 Task: Create Company by the name of Max Store with address: 2345 Star Trek Drive  Pensacola  Florida 32501  
Action: Mouse moved to (12, 22)
Screenshot: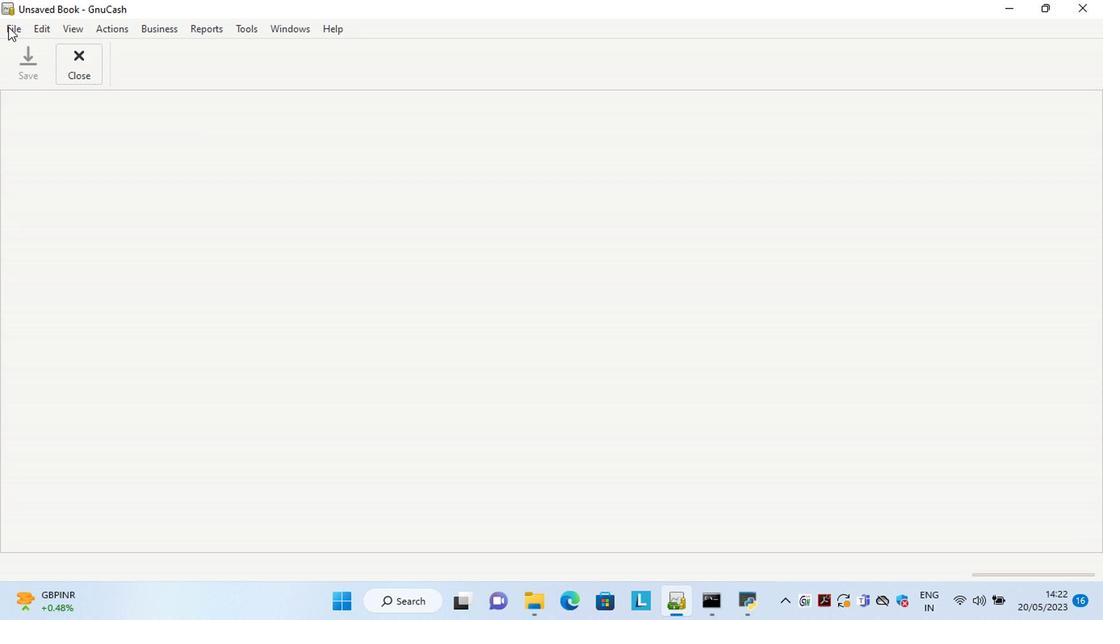 
Action: Mouse pressed left at (12, 22)
Screenshot: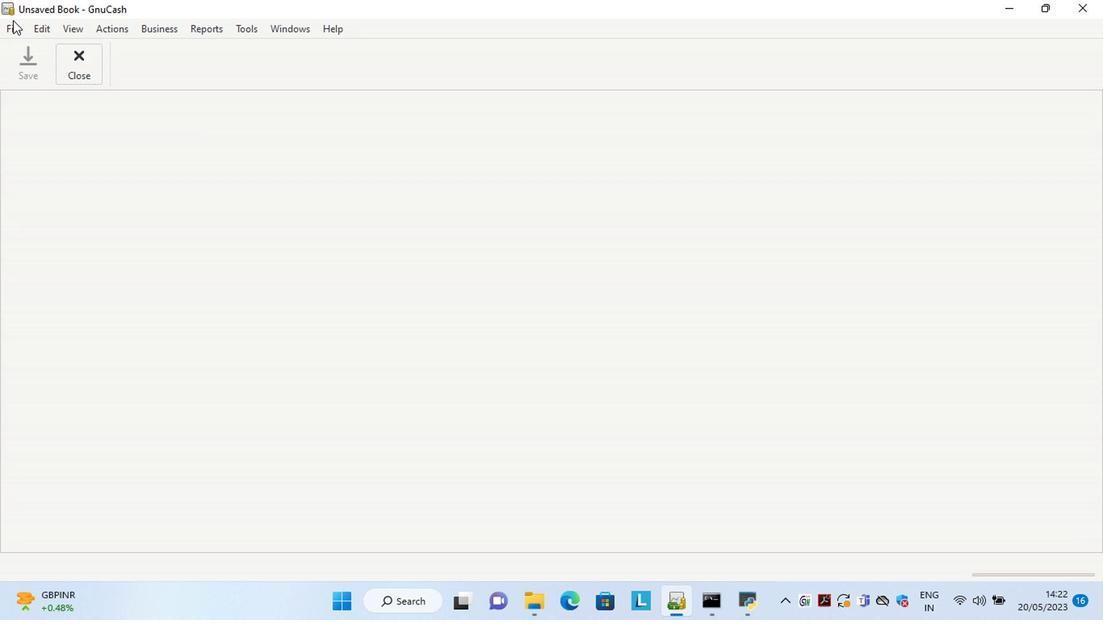 
Action: Mouse moved to (9, 32)
Screenshot: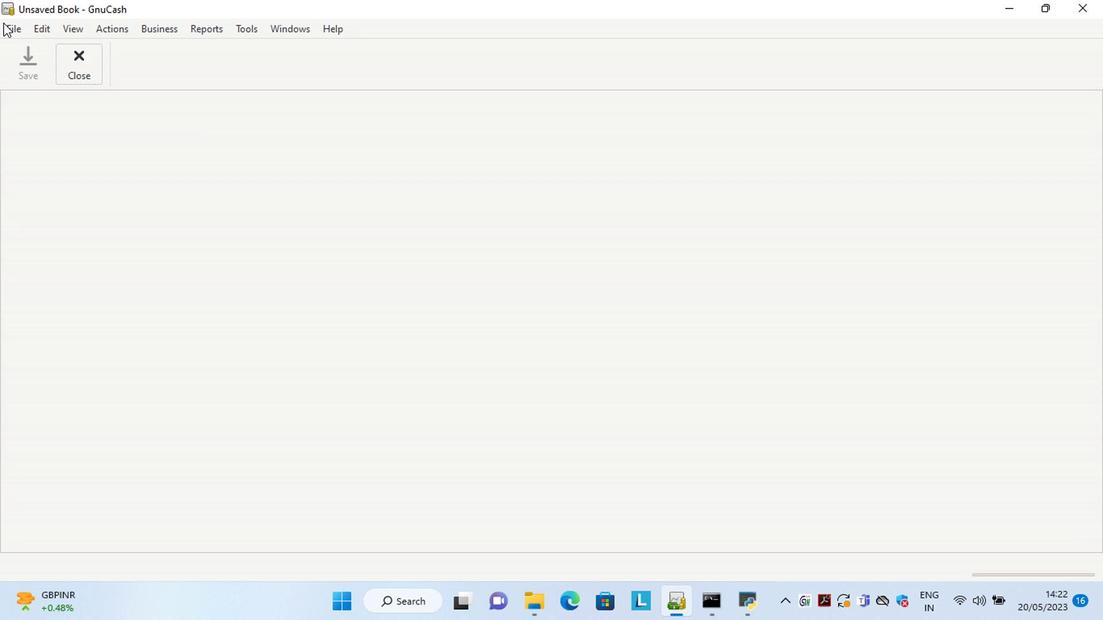 
Action: Mouse pressed left at (9, 32)
Screenshot: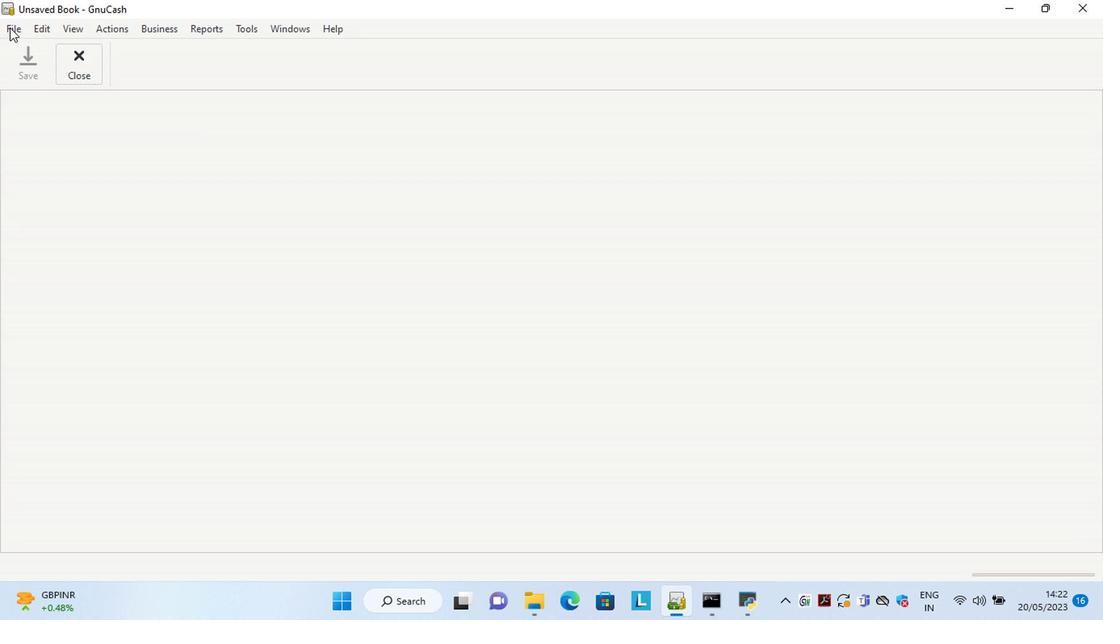 
Action: Mouse moved to (58, 57)
Screenshot: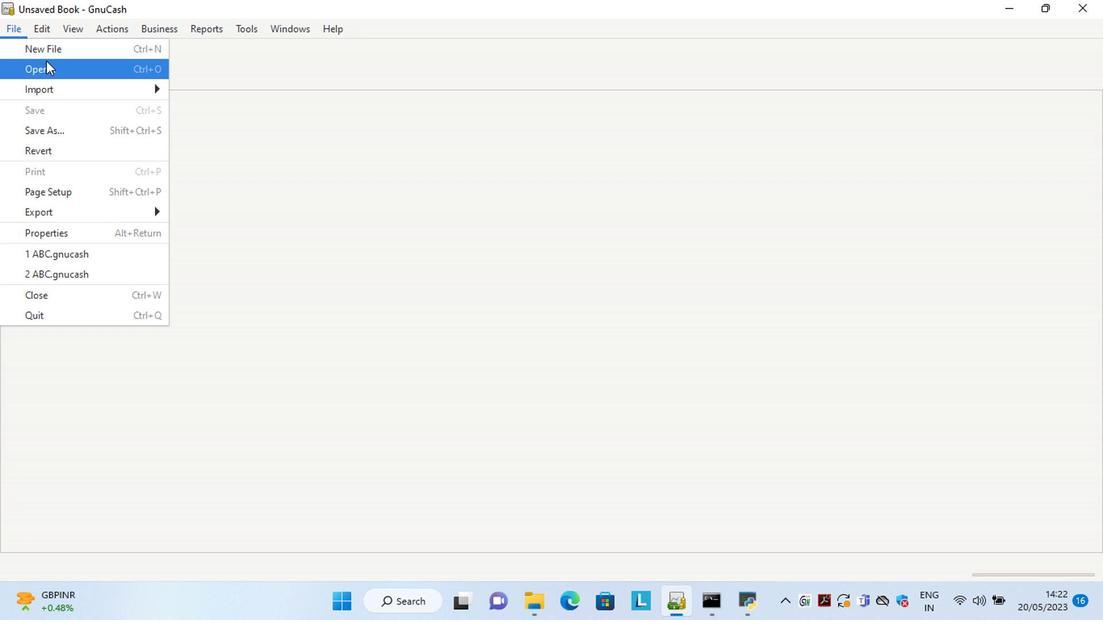 
Action: Mouse pressed left at (58, 57)
Screenshot: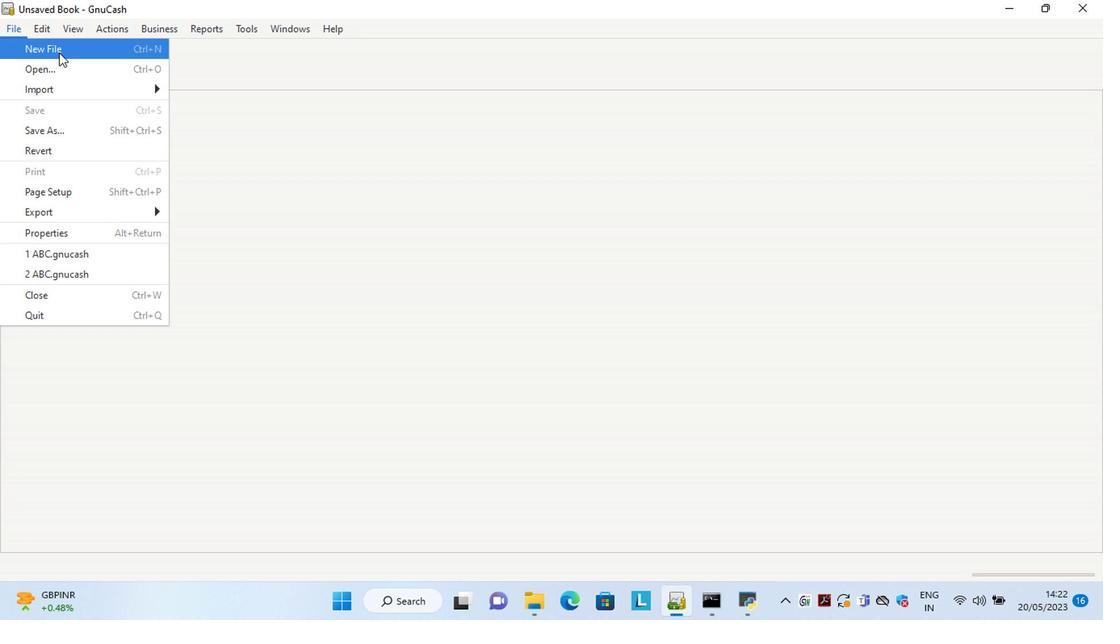 
Action: Mouse moved to (663, 502)
Screenshot: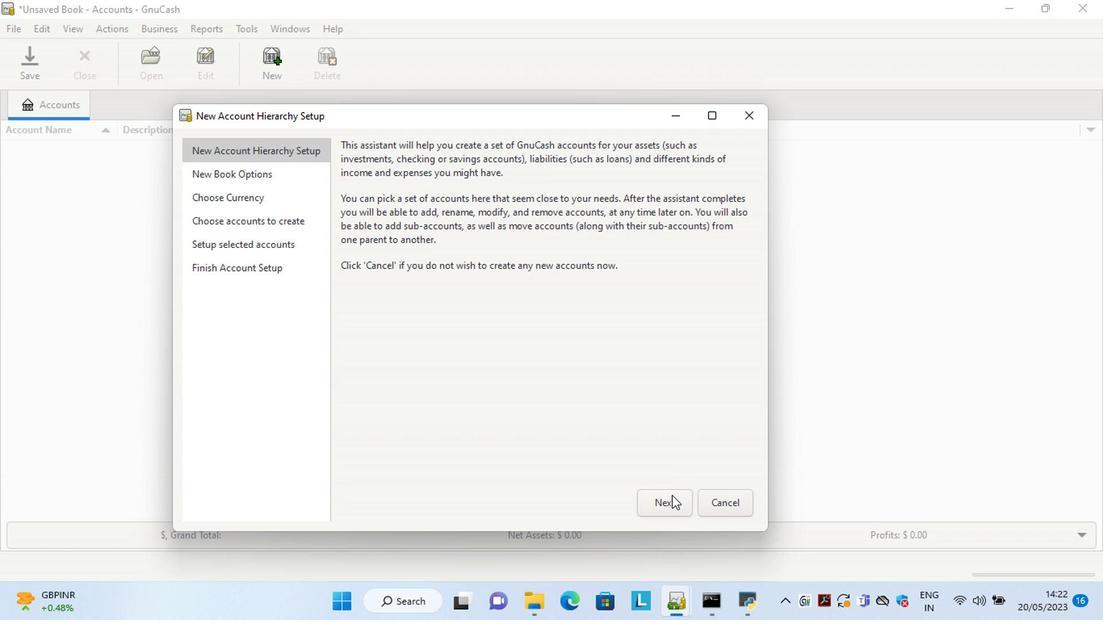 
Action: Mouse pressed left at (663, 502)
Screenshot: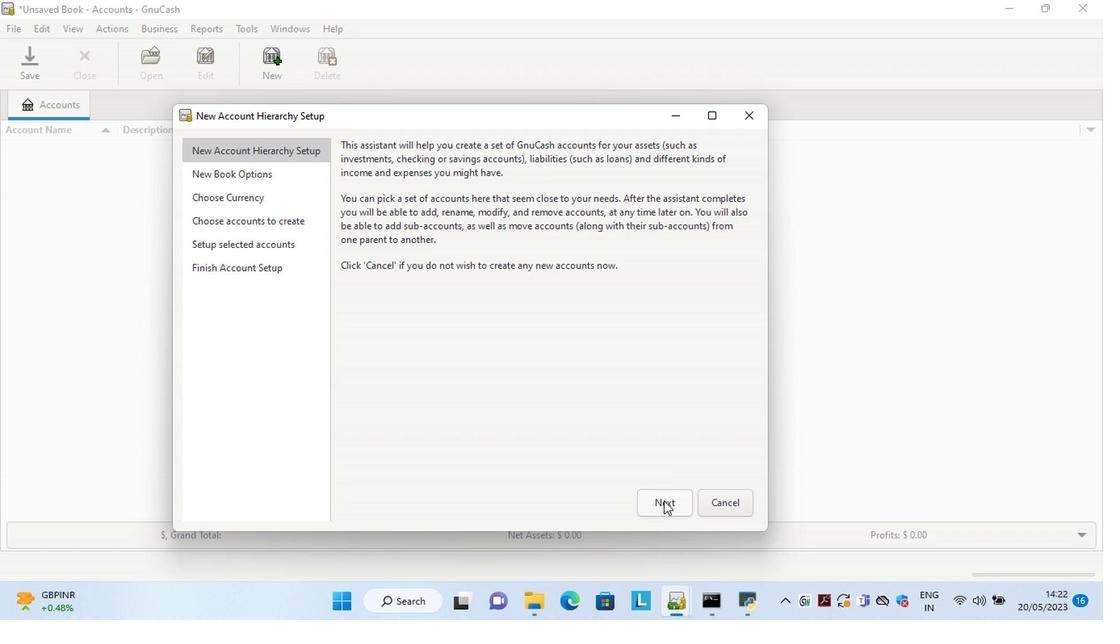 
Action: Mouse moved to (500, 161)
Screenshot: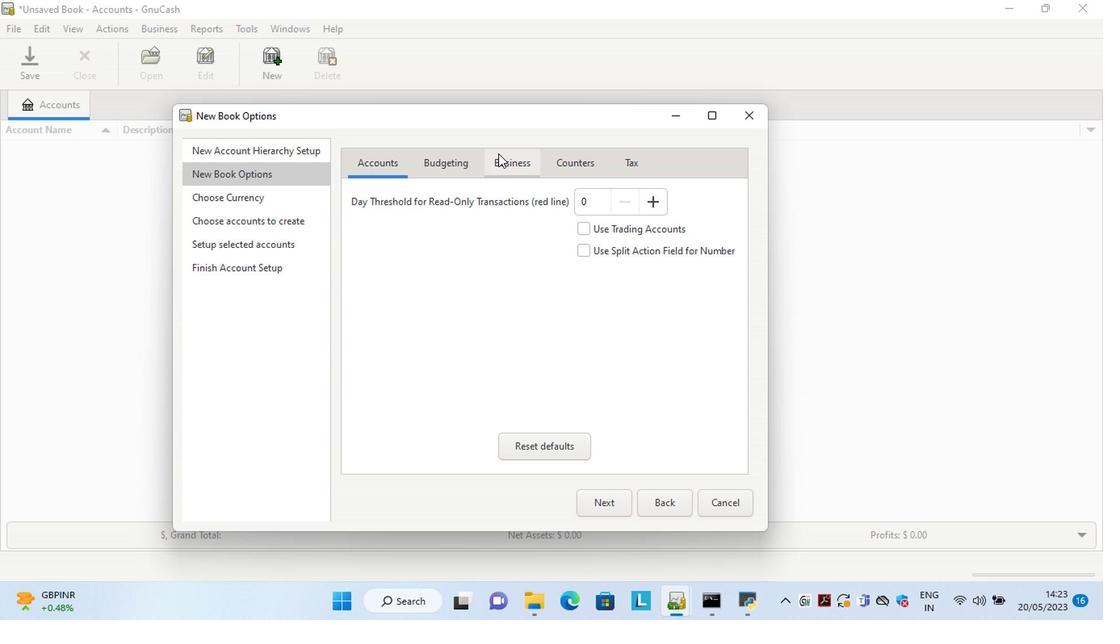 
Action: Mouse pressed left at (500, 161)
Screenshot: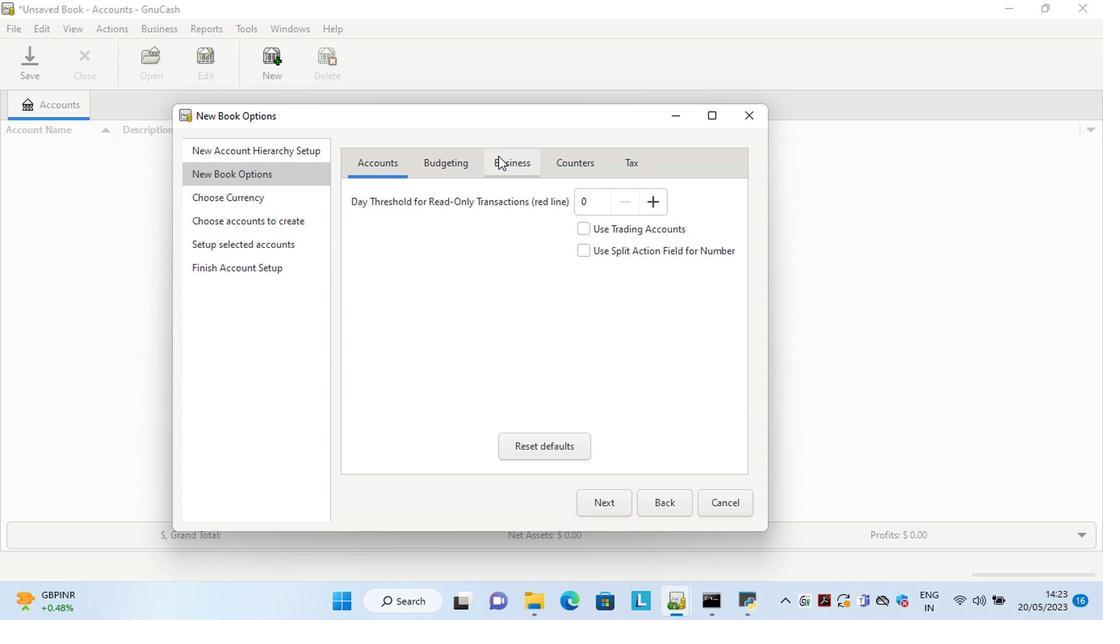 
Action: Mouse moved to (514, 208)
Screenshot: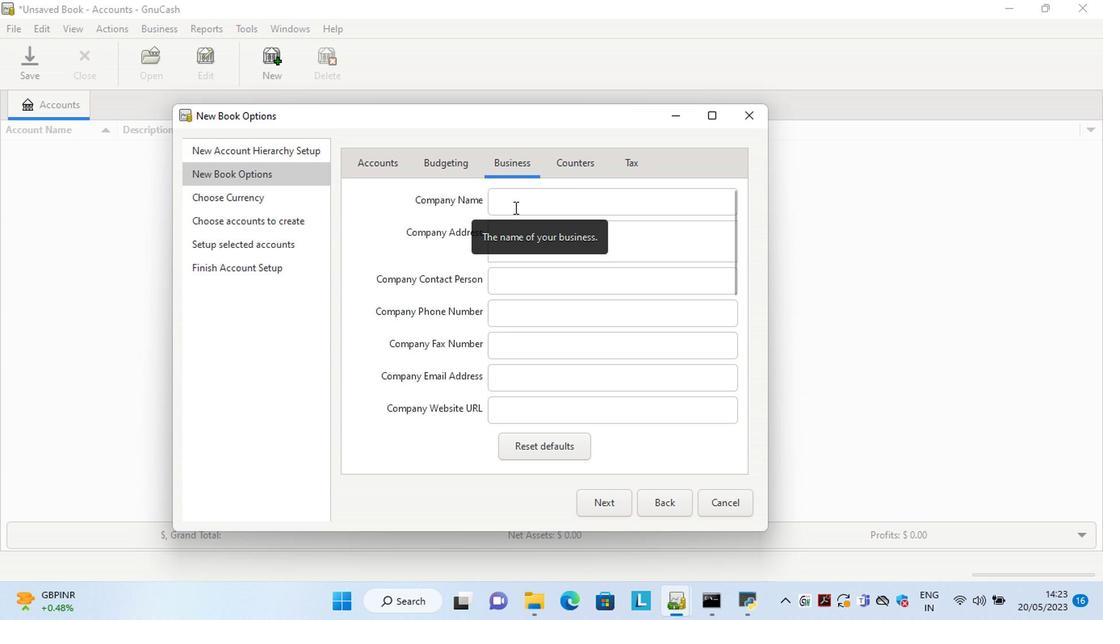 
Action: Mouse pressed left at (514, 208)
Screenshot: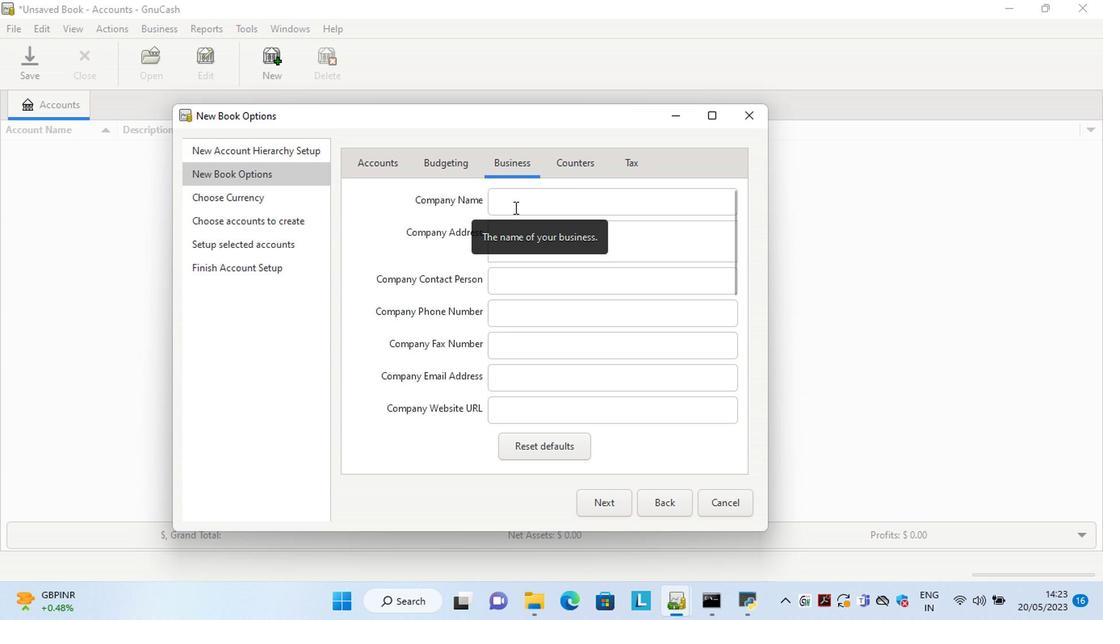 
Action: Mouse moved to (881, 298)
Screenshot: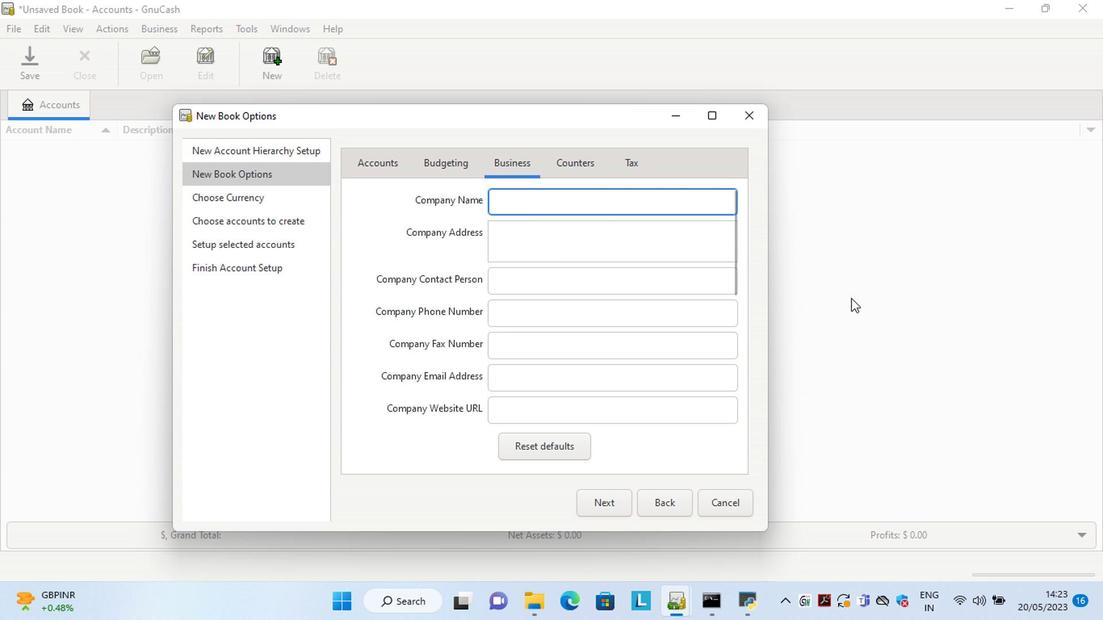 
Action: Key pressed <Key.shift>Max<Key.space><Key.shift>Store<Key.tab>2345<Key.space><Key.shift>Star<Key.space><Key.shift>Trek<Key.space><Key.shift>Drive<Key.tab>
Screenshot: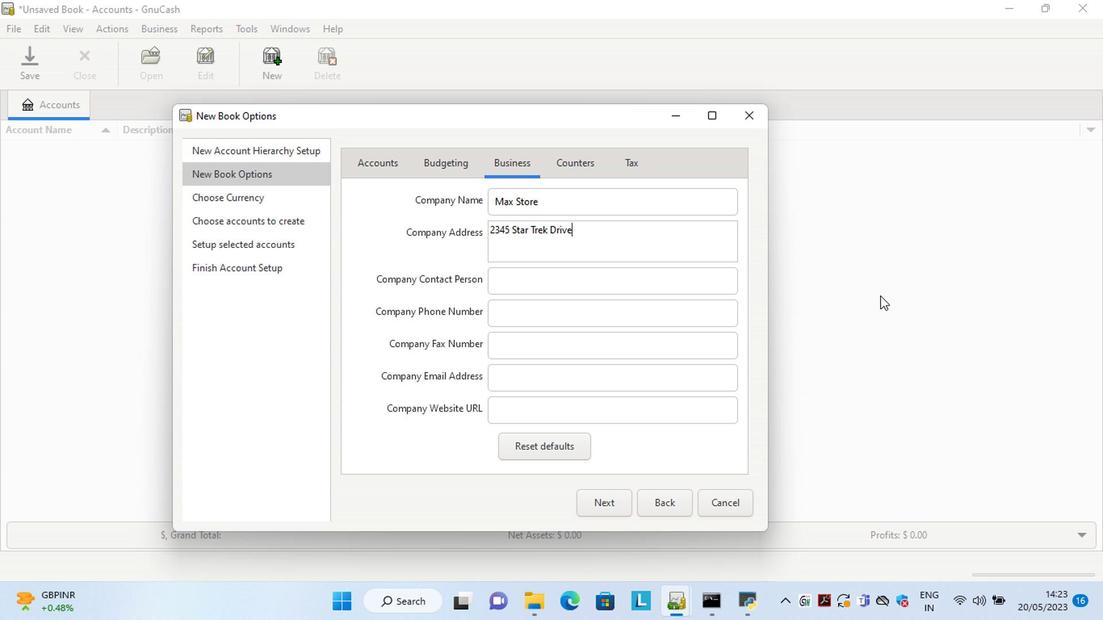 
Action: Mouse moved to (596, 236)
Screenshot: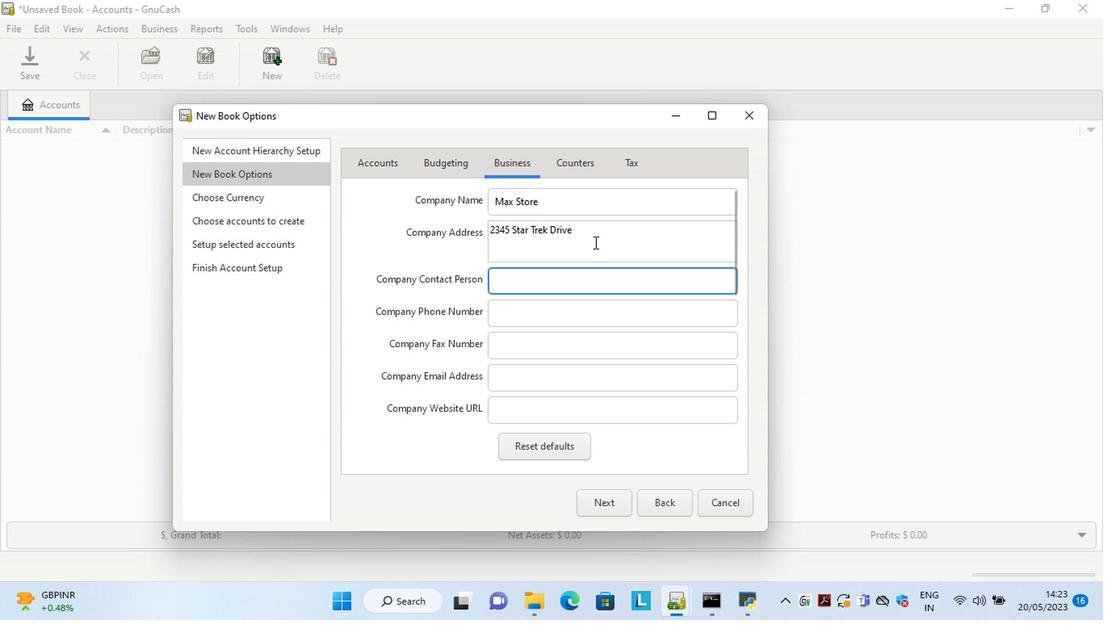 
Action: Mouse pressed left at (596, 236)
Screenshot: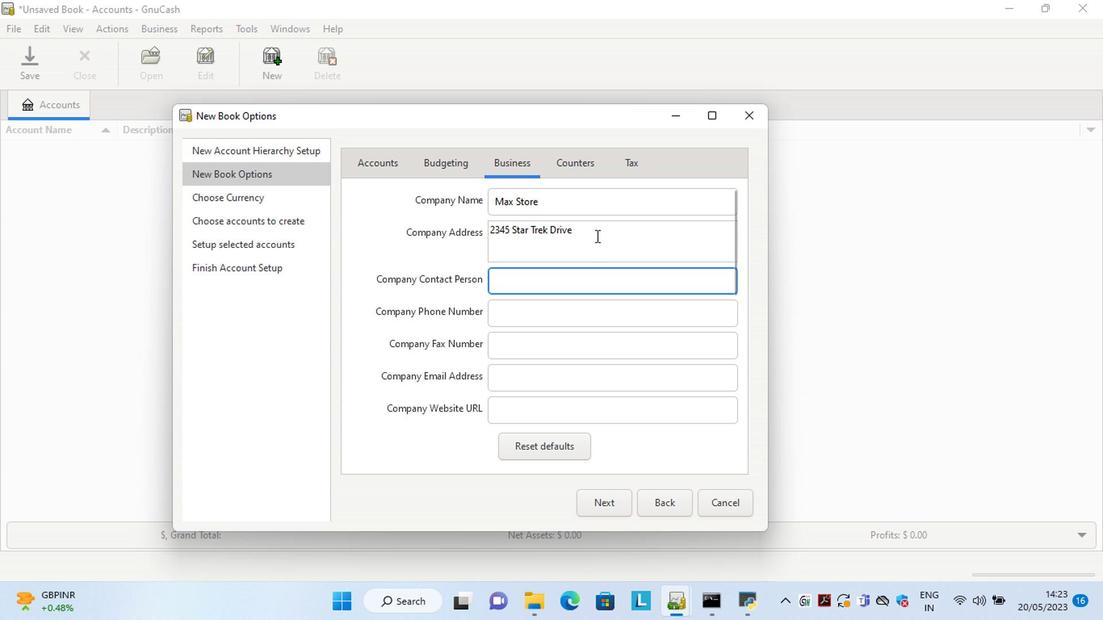 
Action: Mouse moved to (596, 236)
Screenshot: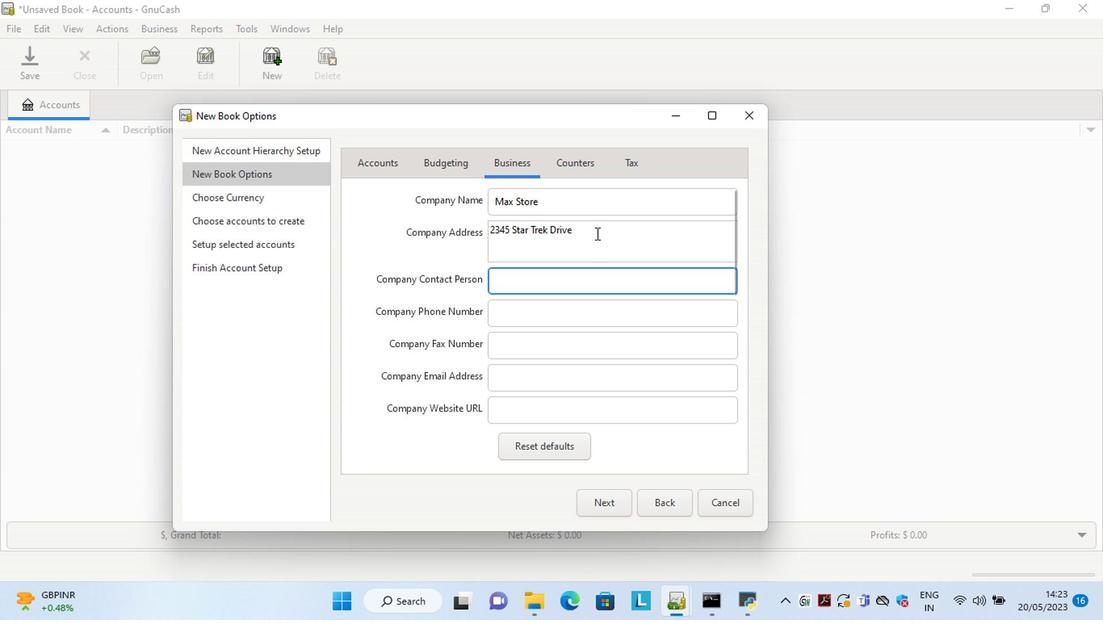 
Action: Key pressed <Key.enter><Key.shift>Pensacols<Key.backspace>a<Key.enter><Key.shift>Florida<Key.space>32501
Screenshot: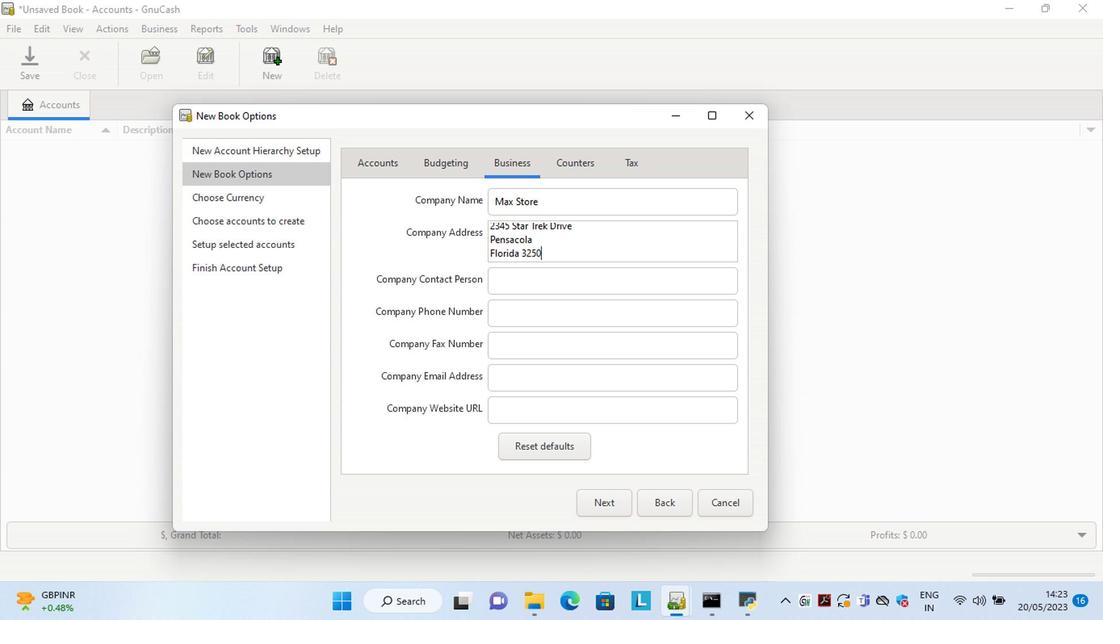 
Action: Mouse moved to (601, 497)
Screenshot: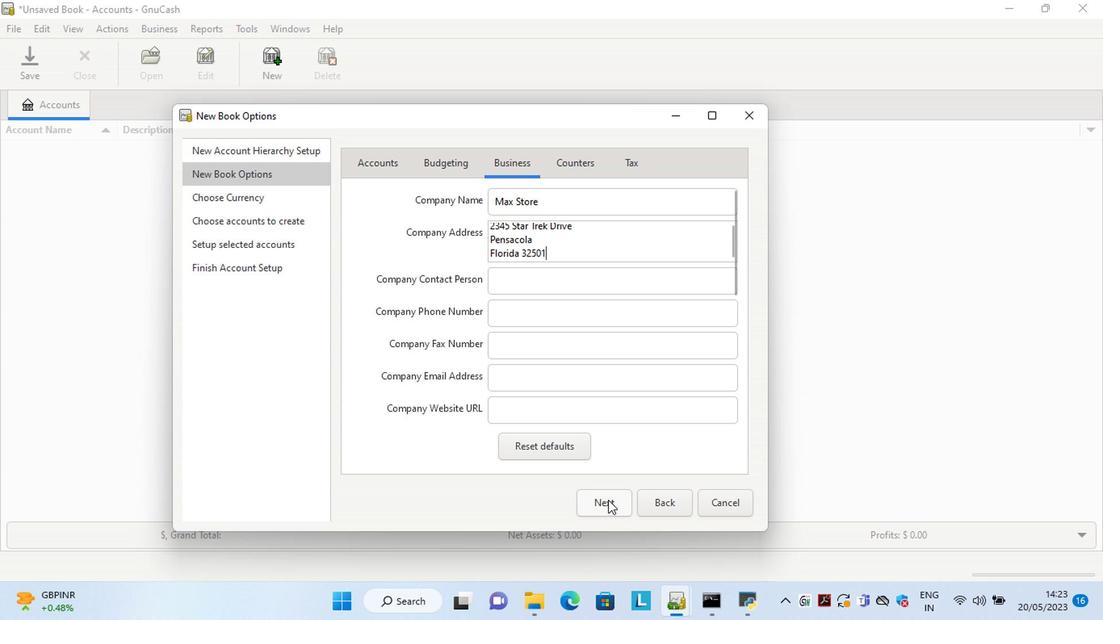 
Action: Mouse pressed left at (601, 497)
Screenshot: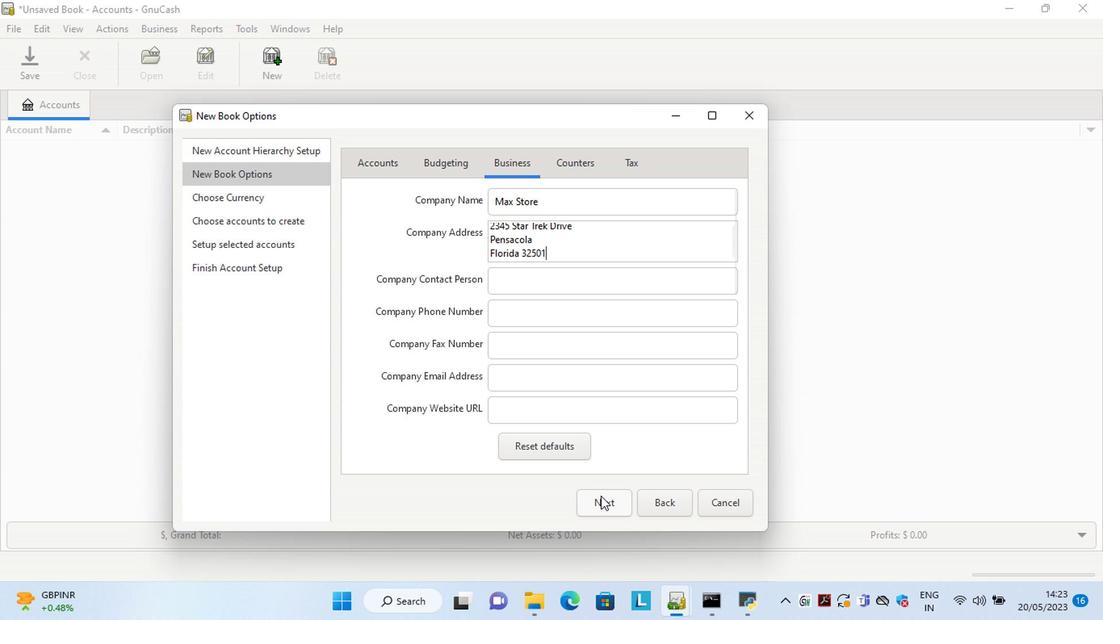 
Action: Mouse moved to (607, 502)
Screenshot: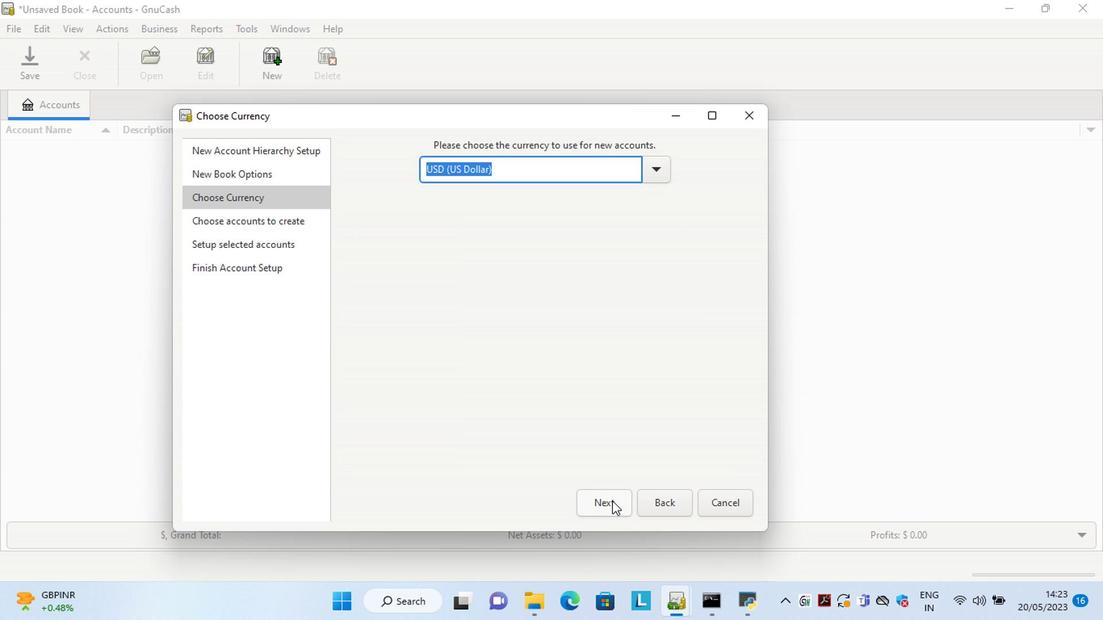 
Action: Mouse pressed left at (607, 502)
Screenshot: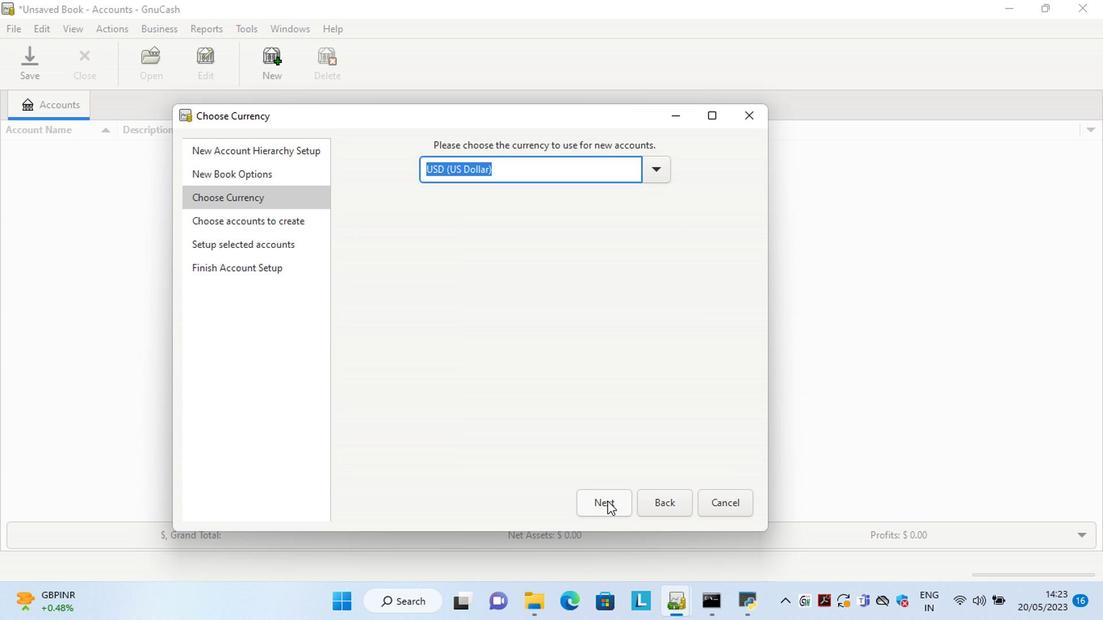 
Action: Mouse moved to (464, 195)
Screenshot: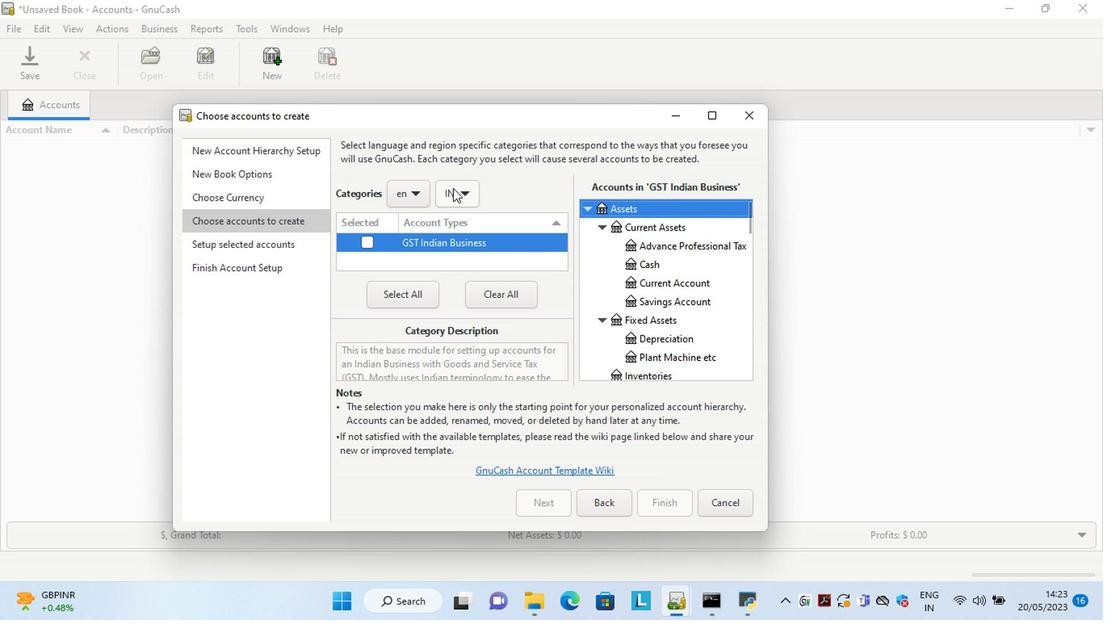 
Action: Mouse pressed left at (464, 195)
Screenshot: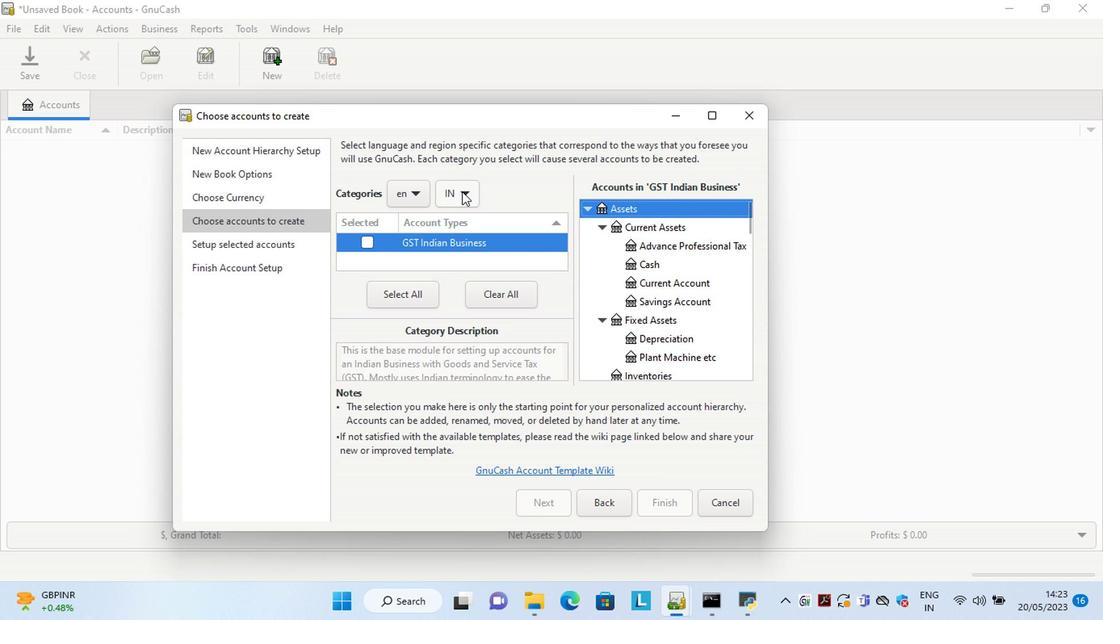 
Action: Mouse moved to (459, 150)
Screenshot: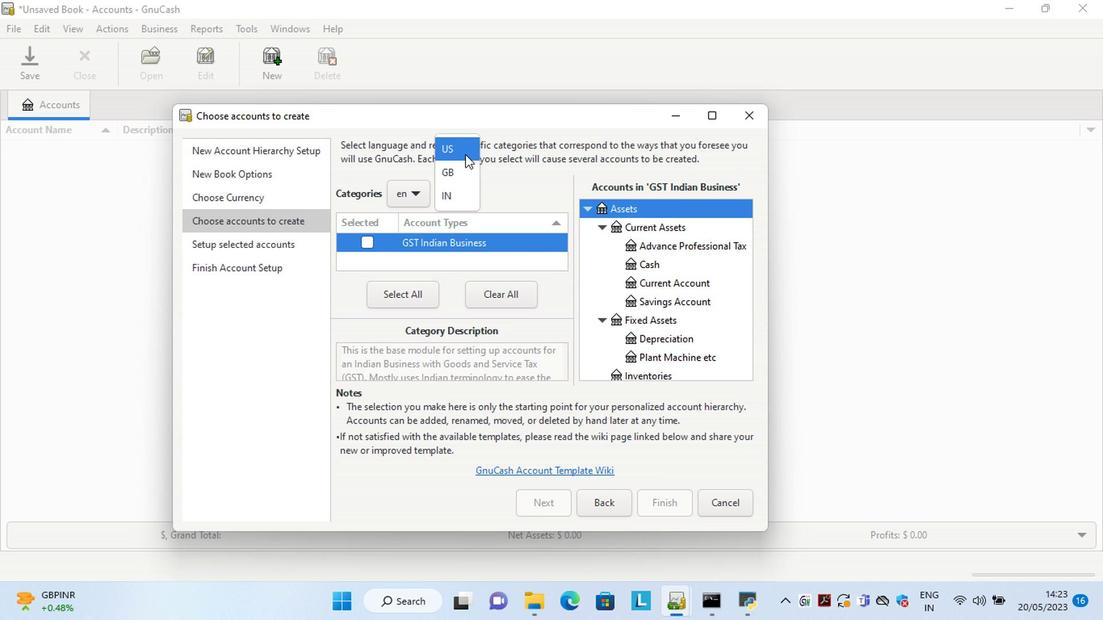 
Action: Mouse pressed left at (459, 150)
Screenshot: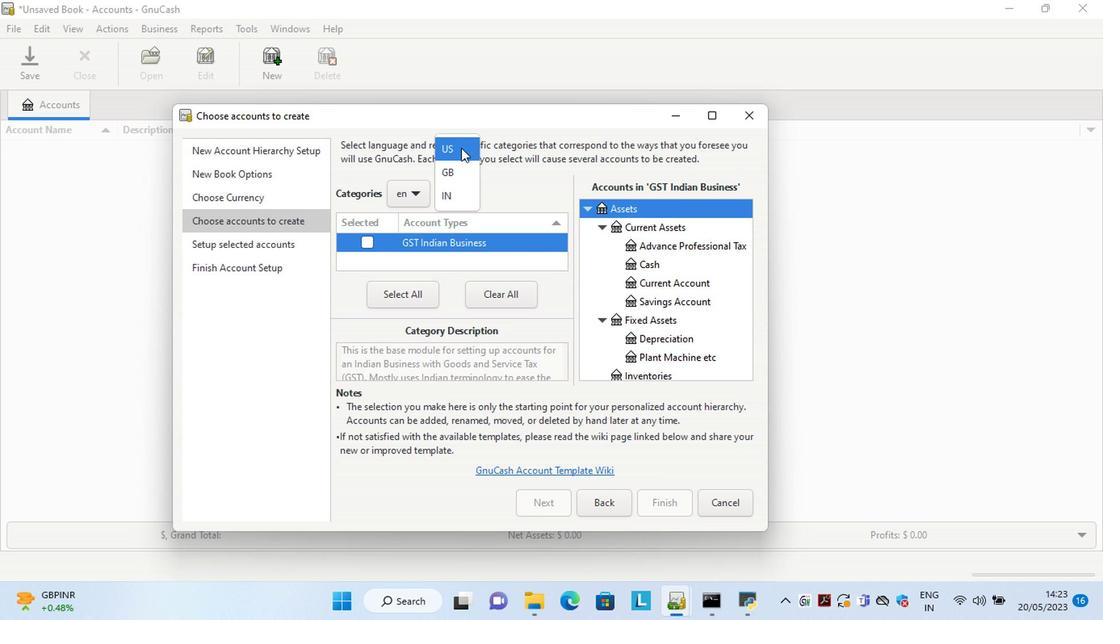 
Action: Mouse moved to (366, 252)
Screenshot: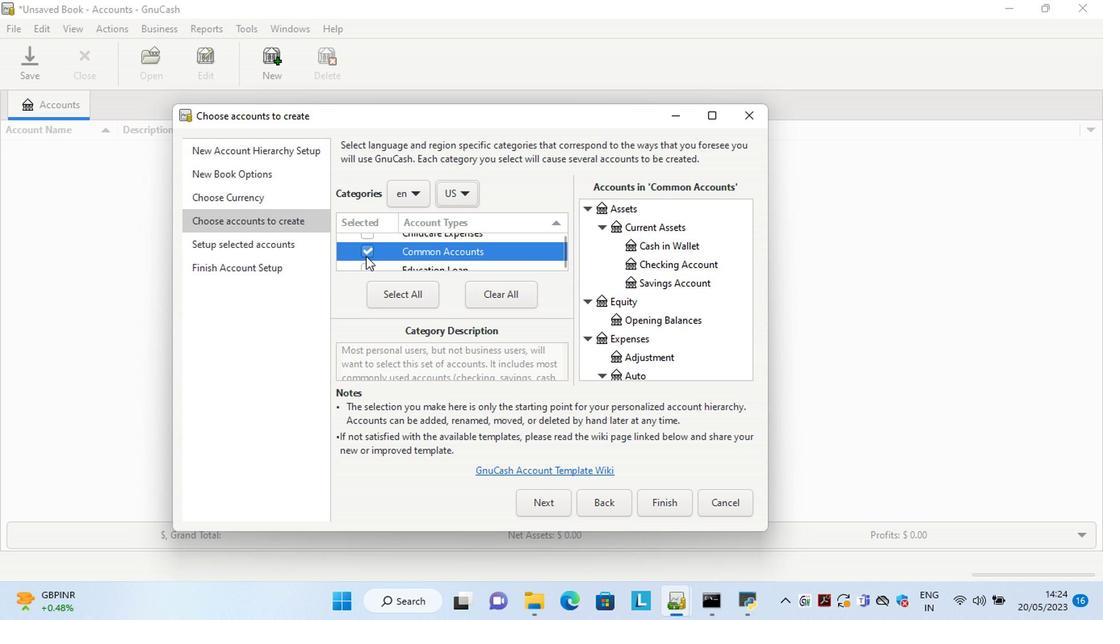 
Action: Mouse pressed left at (366, 252)
Screenshot: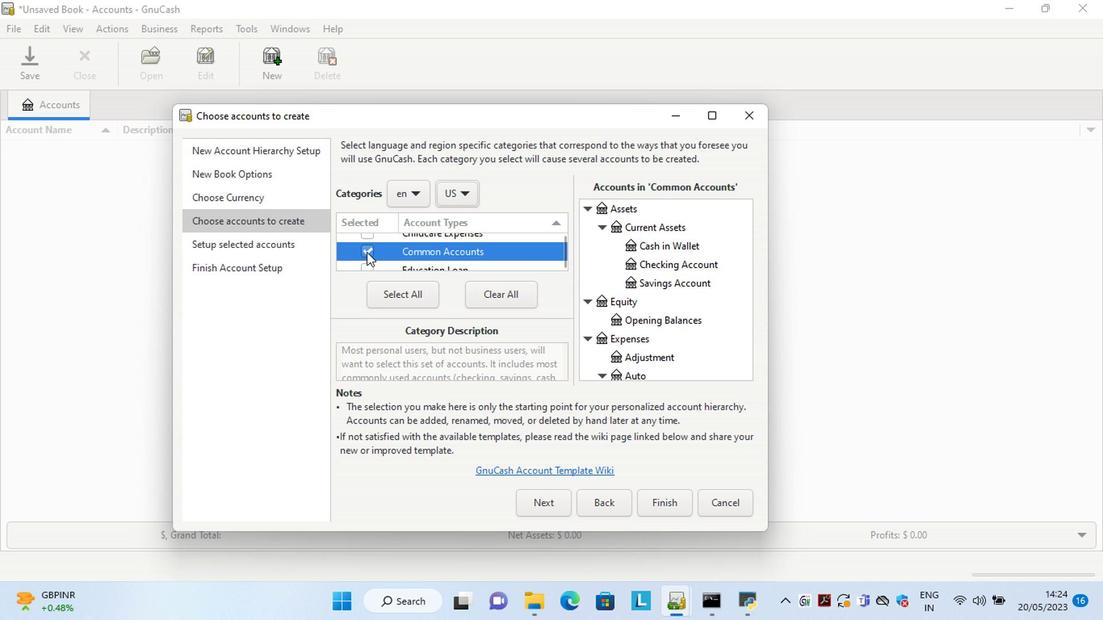 
Action: Mouse moved to (566, 247)
Screenshot: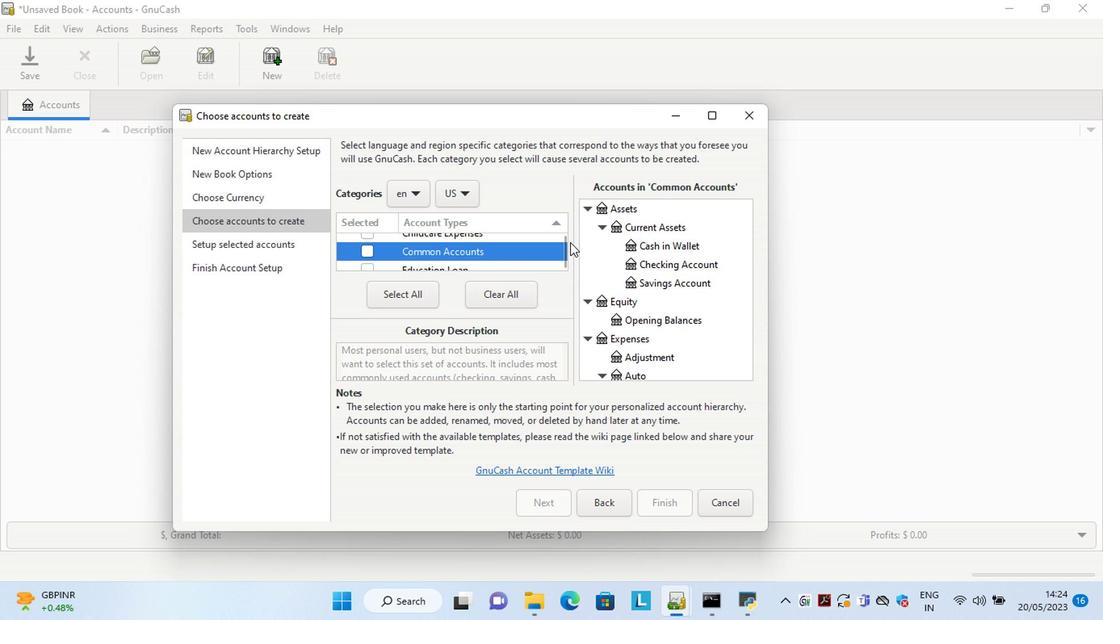 
Action: Mouse pressed left at (566, 247)
Screenshot: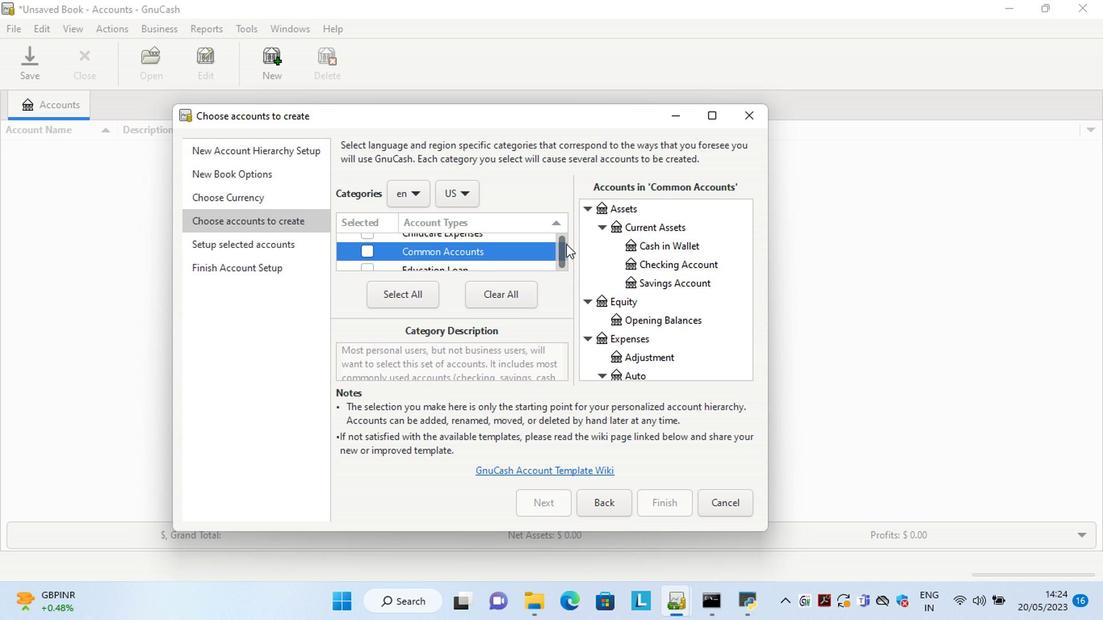 
Action: Mouse moved to (561, 242)
Screenshot: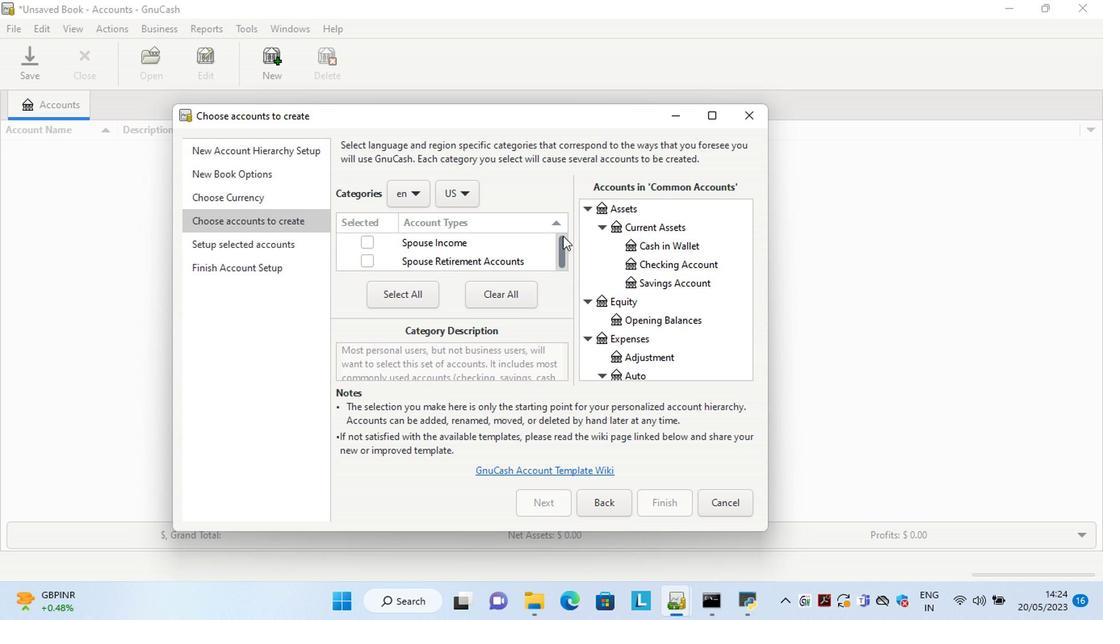
Action: Mouse pressed left at (561, 242)
Screenshot: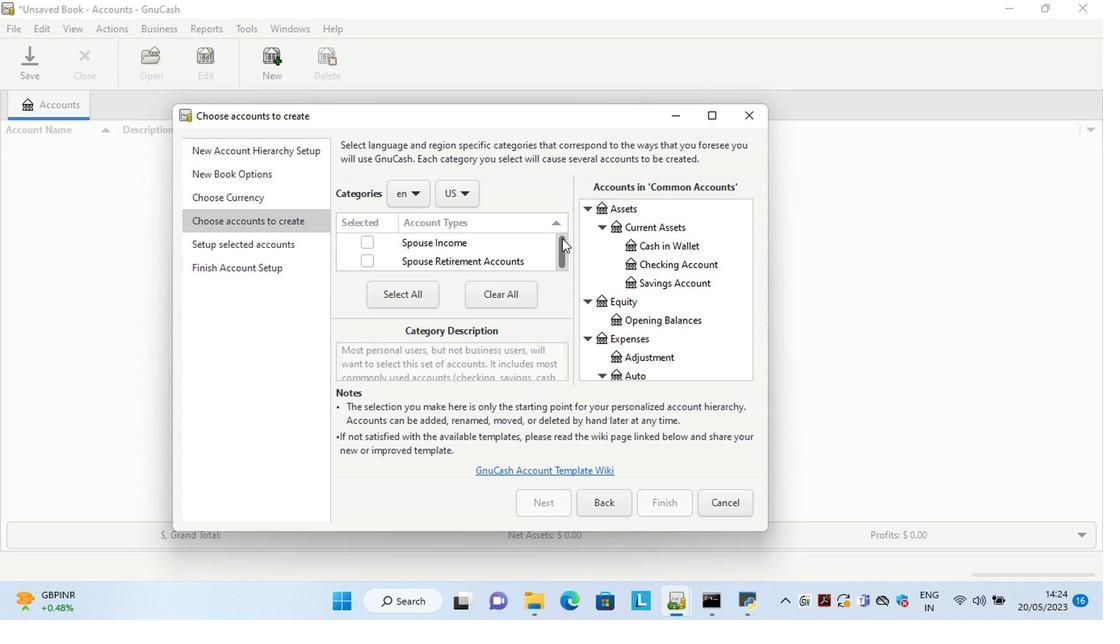 
Action: Mouse moved to (554, 223)
Screenshot: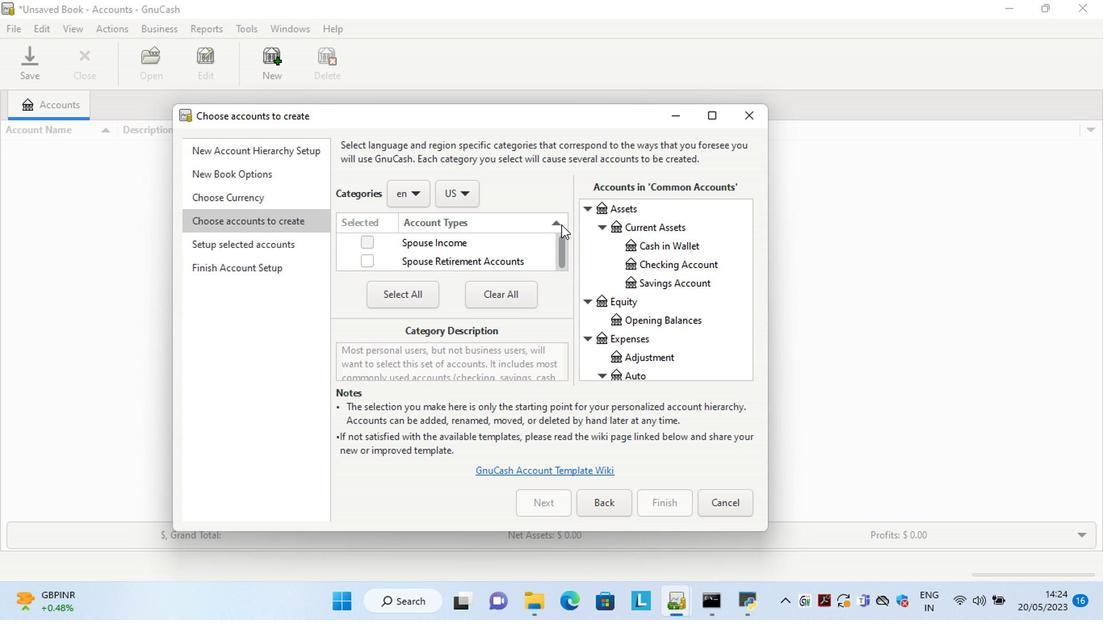 
Action: Mouse pressed left at (554, 223)
Screenshot: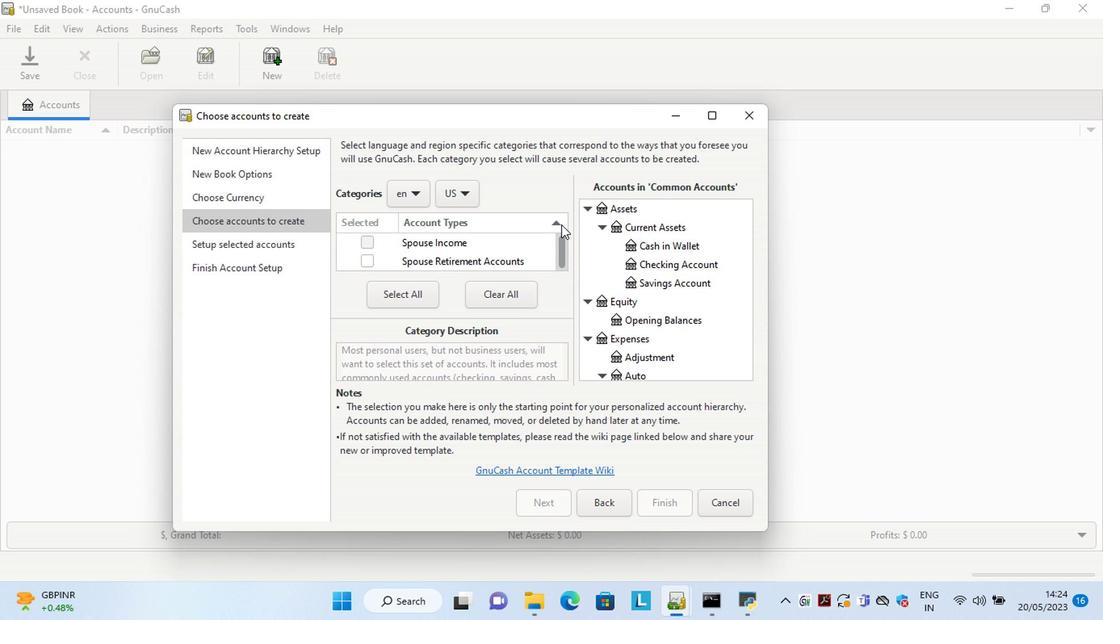 
Action: Mouse moved to (369, 243)
Screenshot: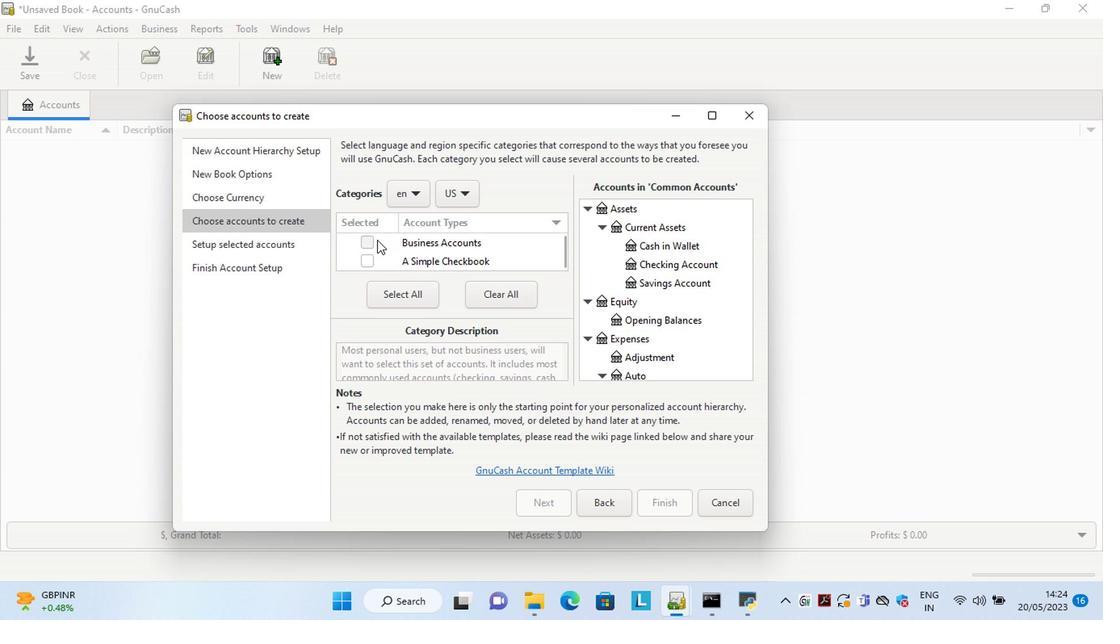 
Action: Mouse pressed left at (369, 243)
Screenshot: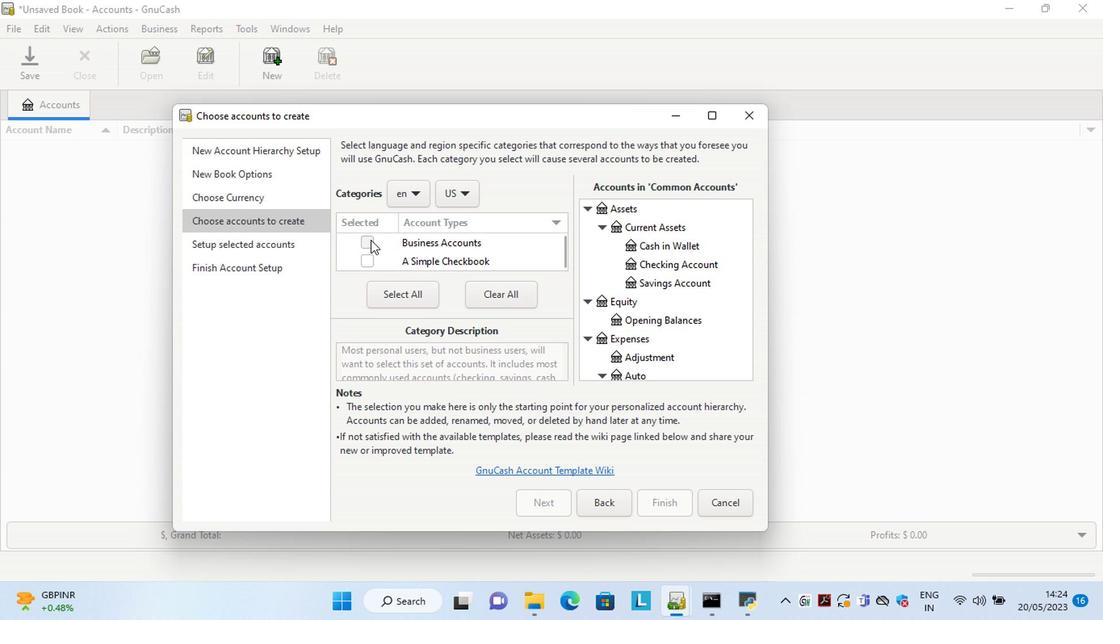 
Action: Mouse moved to (544, 508)
Screenshot: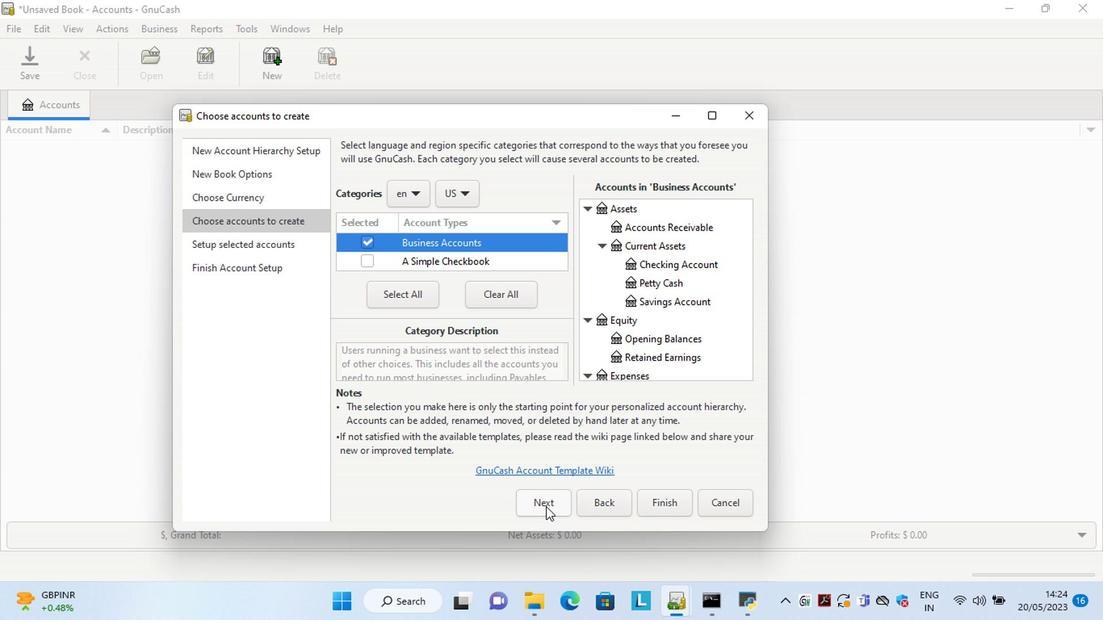 
Action: Mouse pressed left at (544, 508)
Screenshot: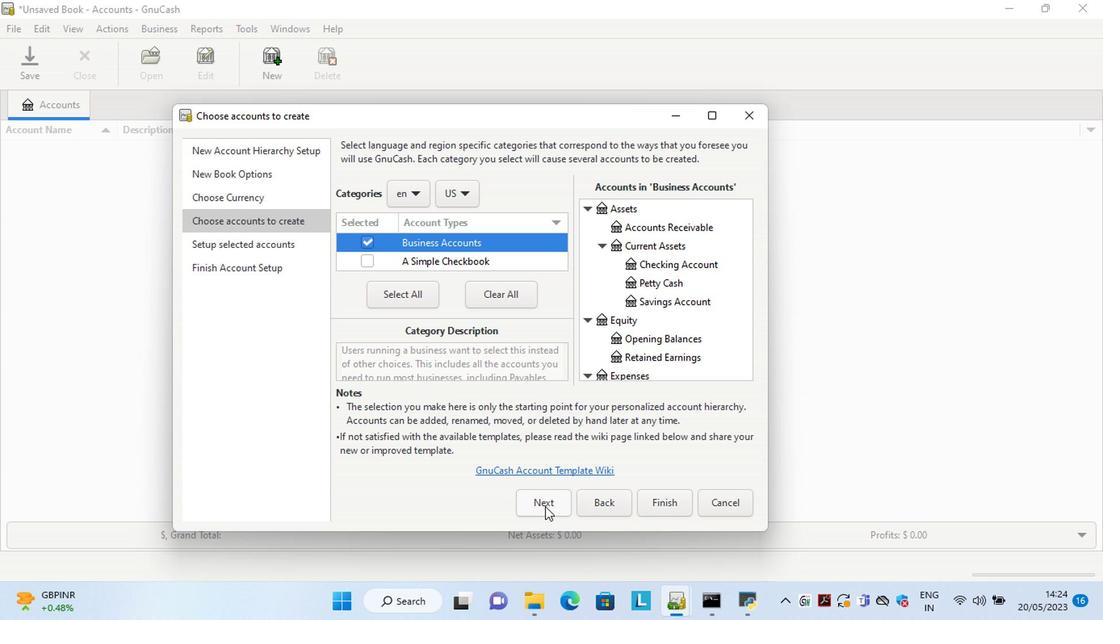 
Action: Mouse moved to (602, 501)
Screenshot: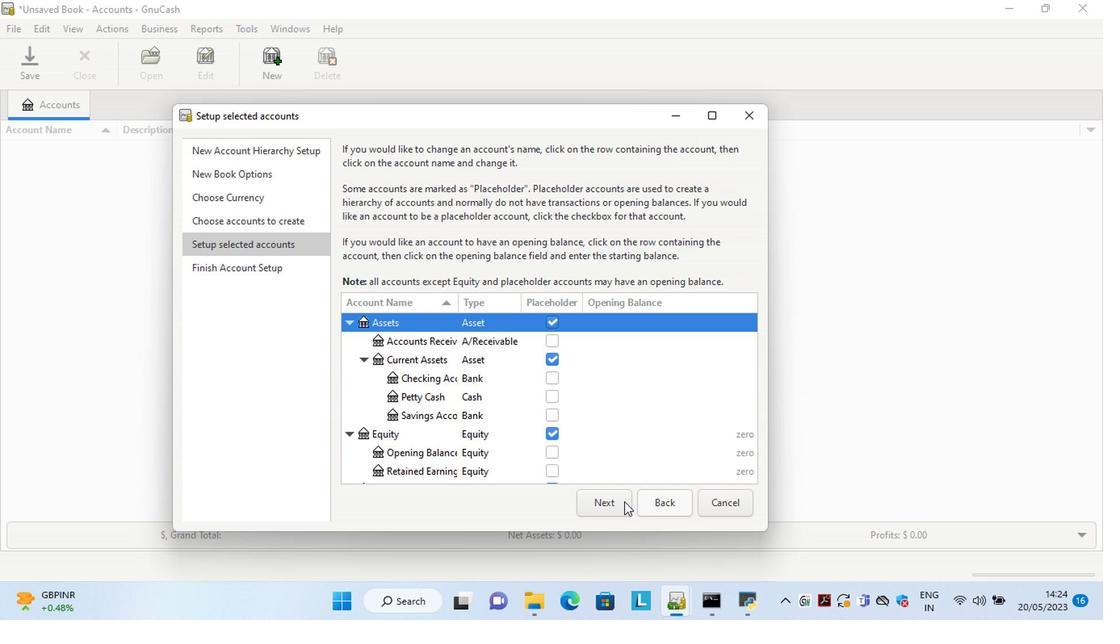 
Action: Mouse pressed left at (602, 501)
Screenshot: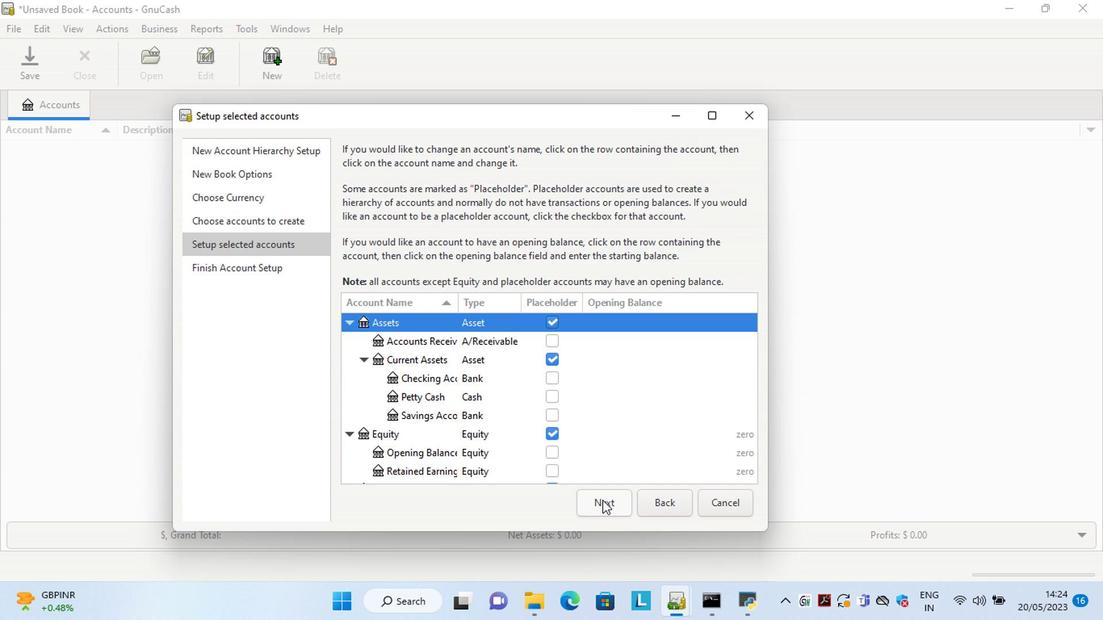 
Action: Mouse moved to (601, 502)
Screenshot: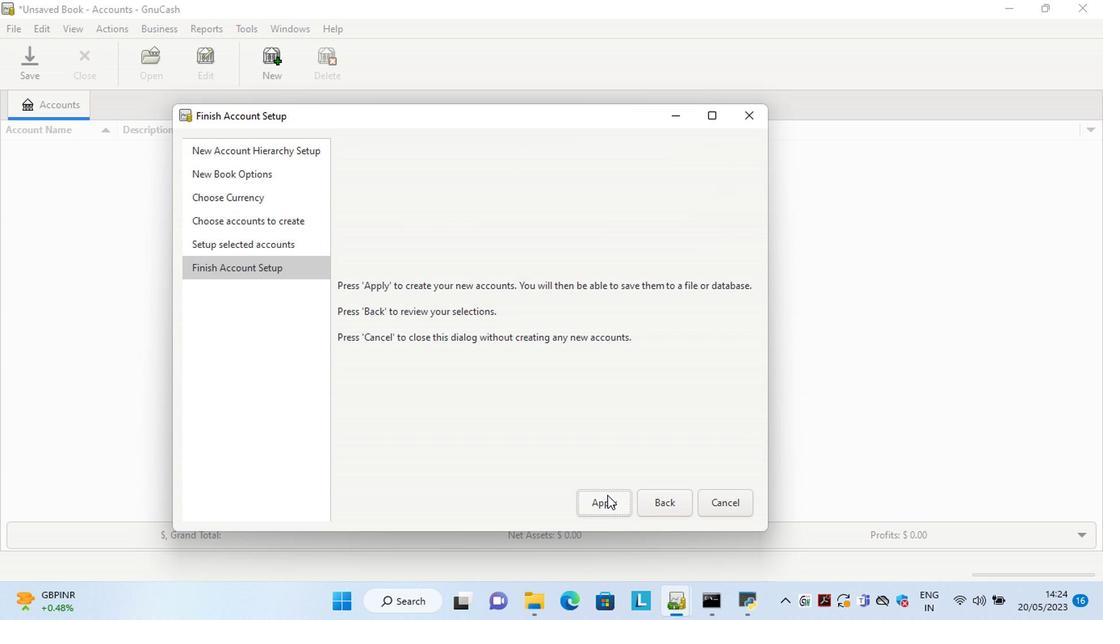 
Action: Mouse pressed left at (601, 502)
Screenshot: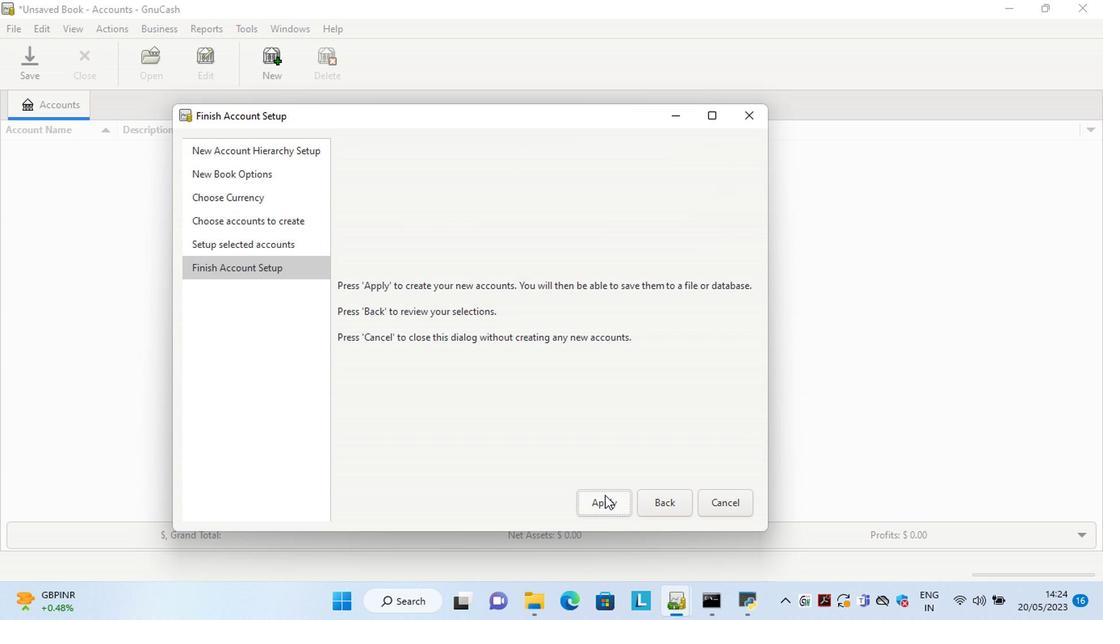 
Action: Mouse moved to (434, 112)
Screenshot: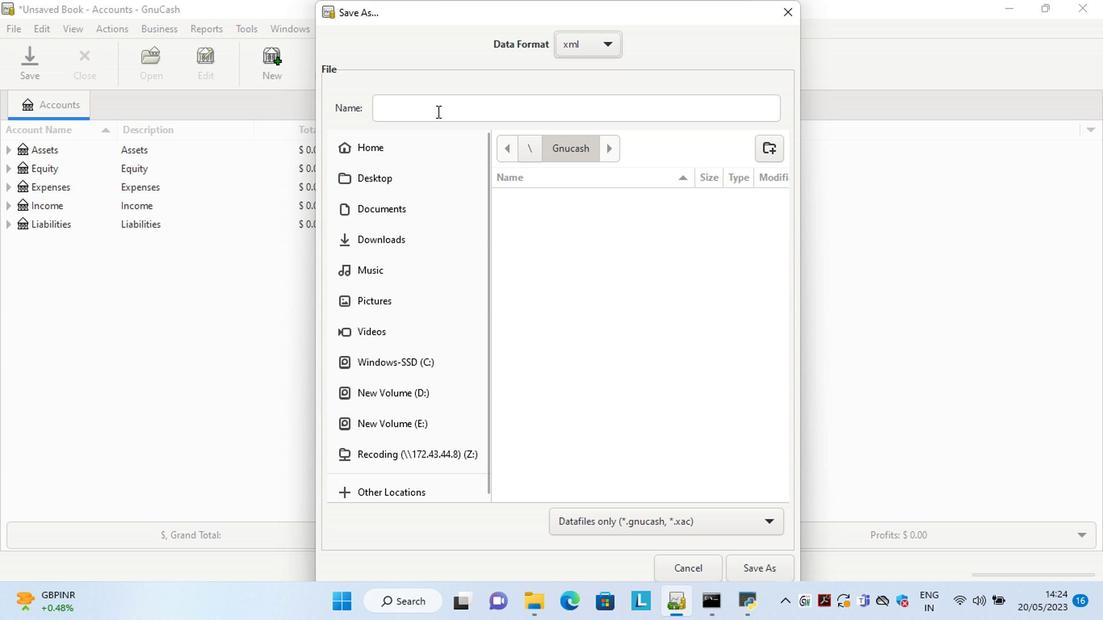 
Action: Mouse pressed left at (434, 112)
Screenshot: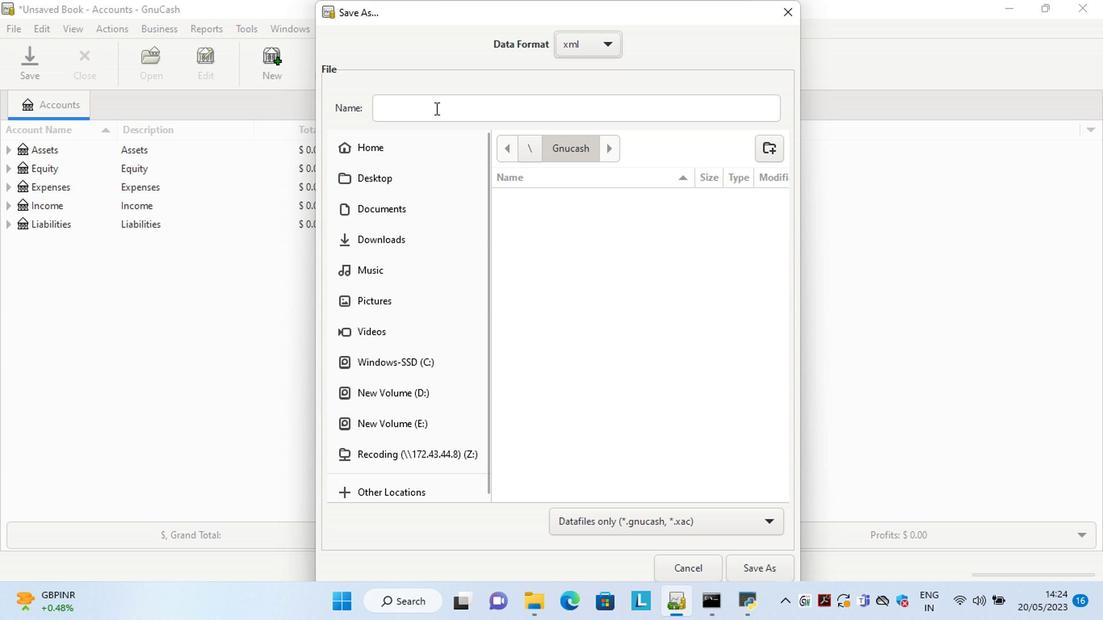 
Action: Mouse moved to (381, 404)
Screenshot: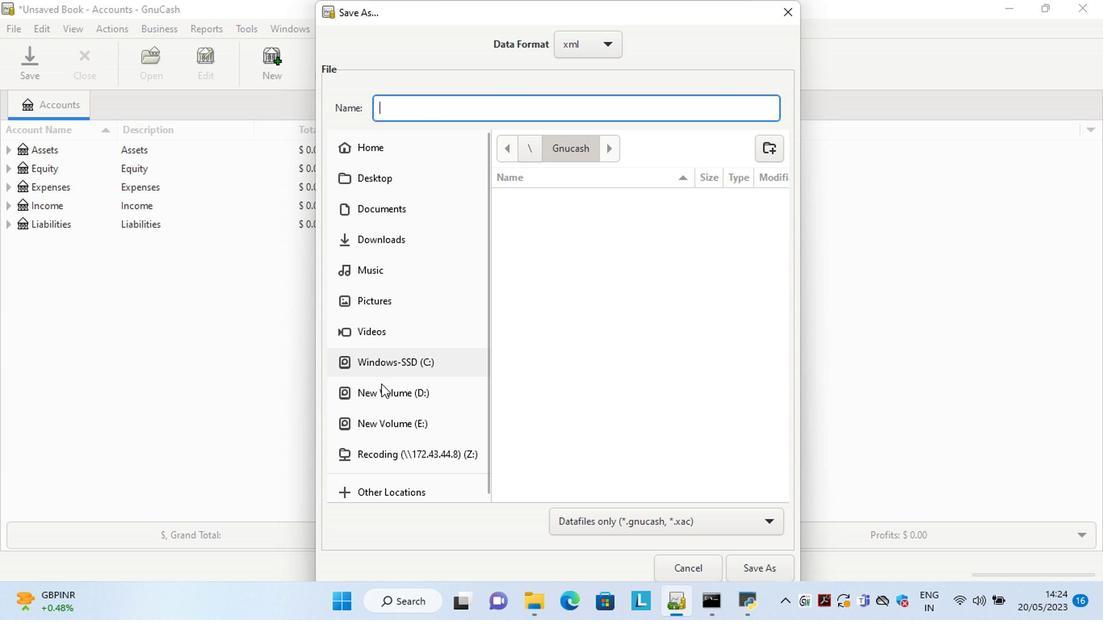 
Action: Mouse pressed left at (381, 404)
Screenshot: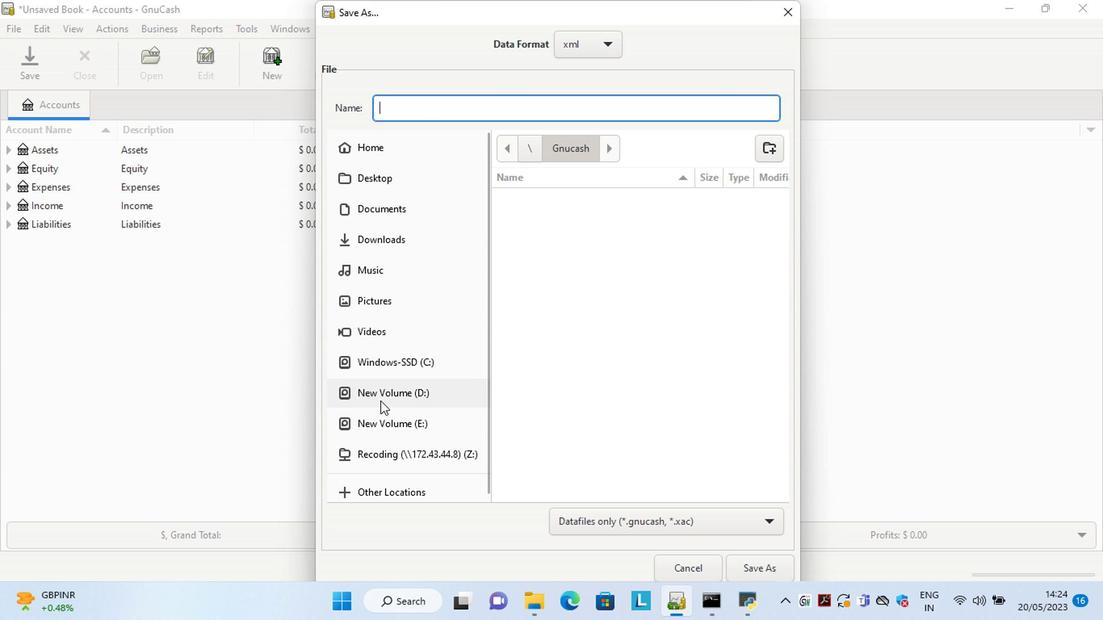 
Action: Mouse moved to (392, 398)
Screenshot: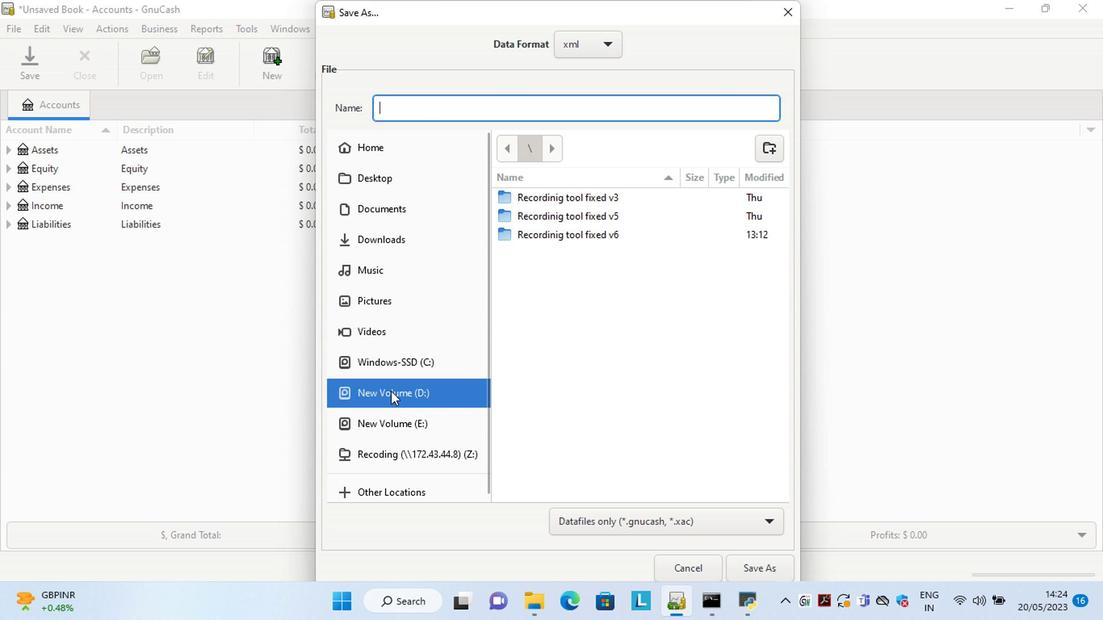 
Action: Mouse pressed left at (392, 398)
Screenshot: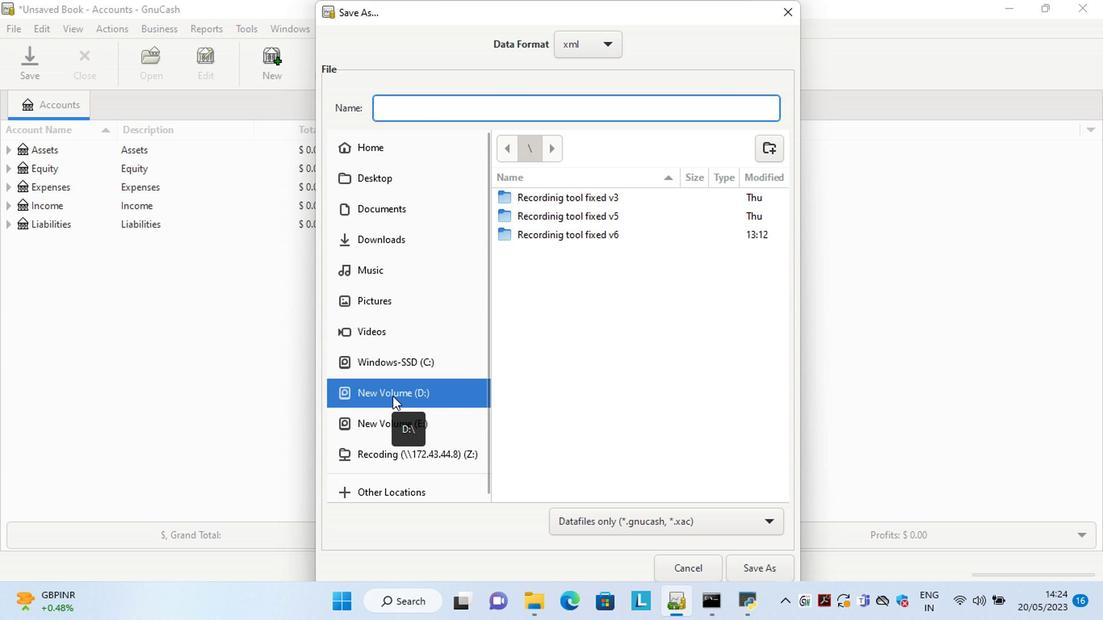 
Action: Mouse pressed left at (392, 398)
Screenshot: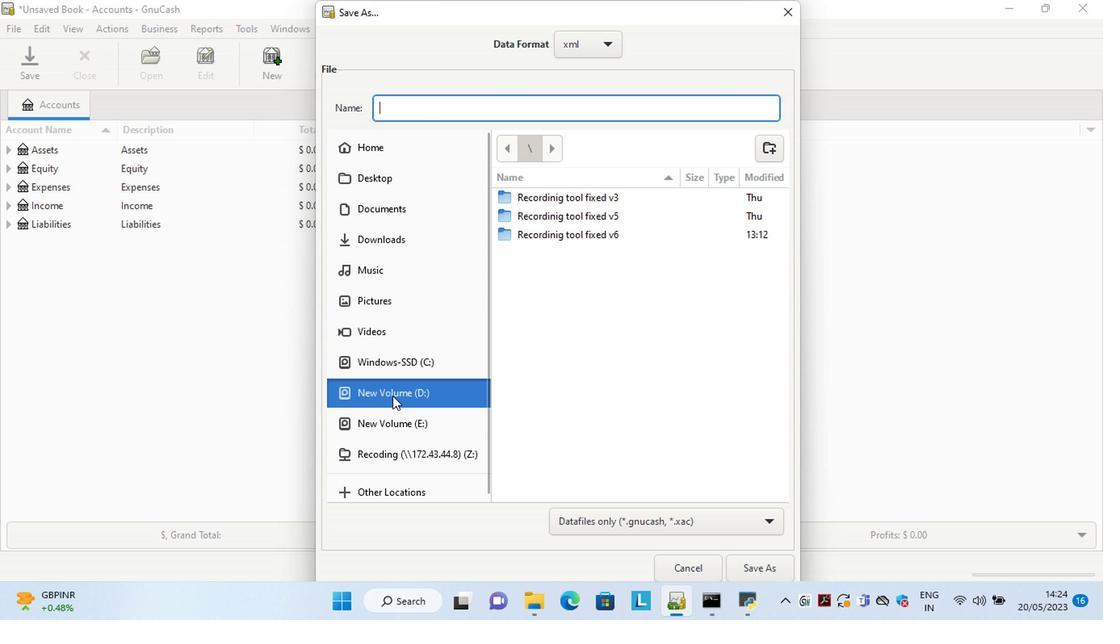 
Action: Mouse moved to (386, 428)
Screenshot: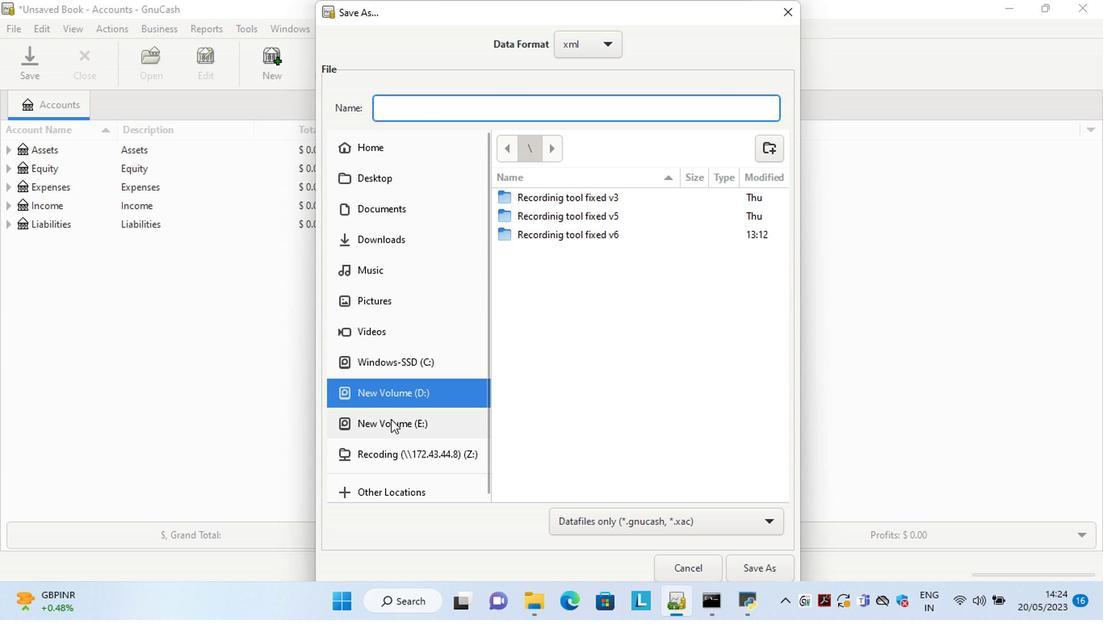 
Action: Mouse pressed left at (386, 428)
Screenshot: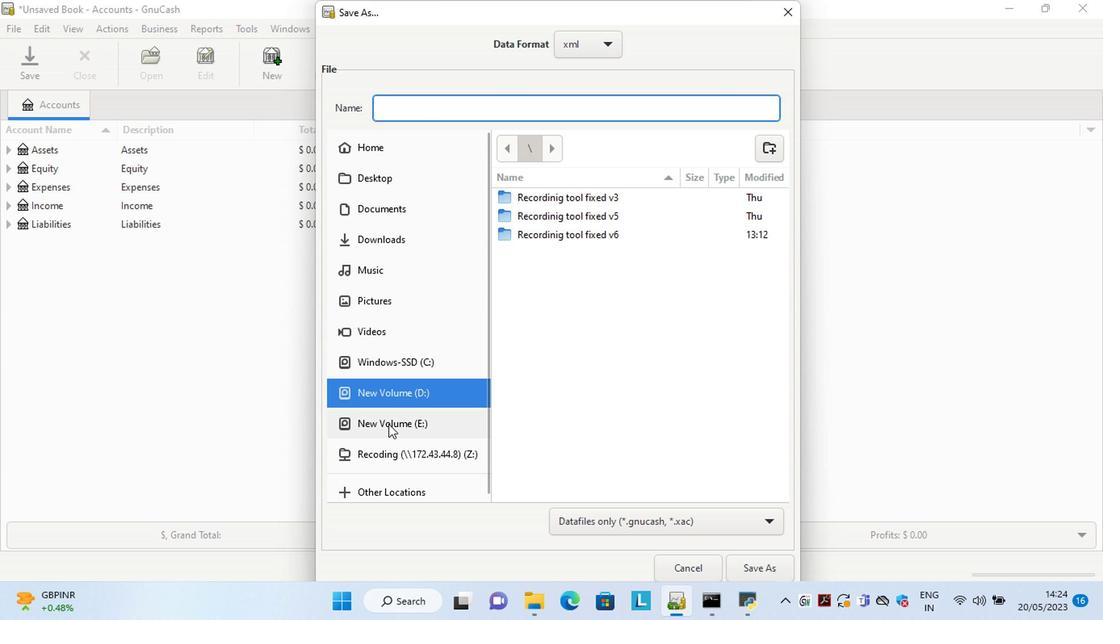 
Action: Mouse pressed left at (386, 428)
Screenshot: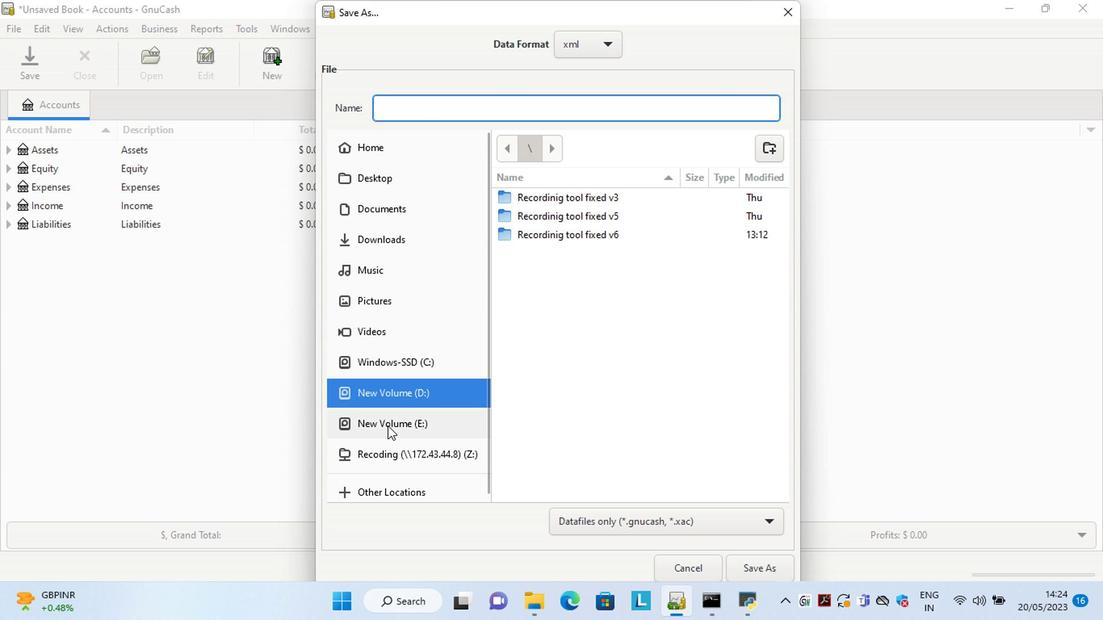 
Action: Mouse moved to (540, 220)
Screenshot: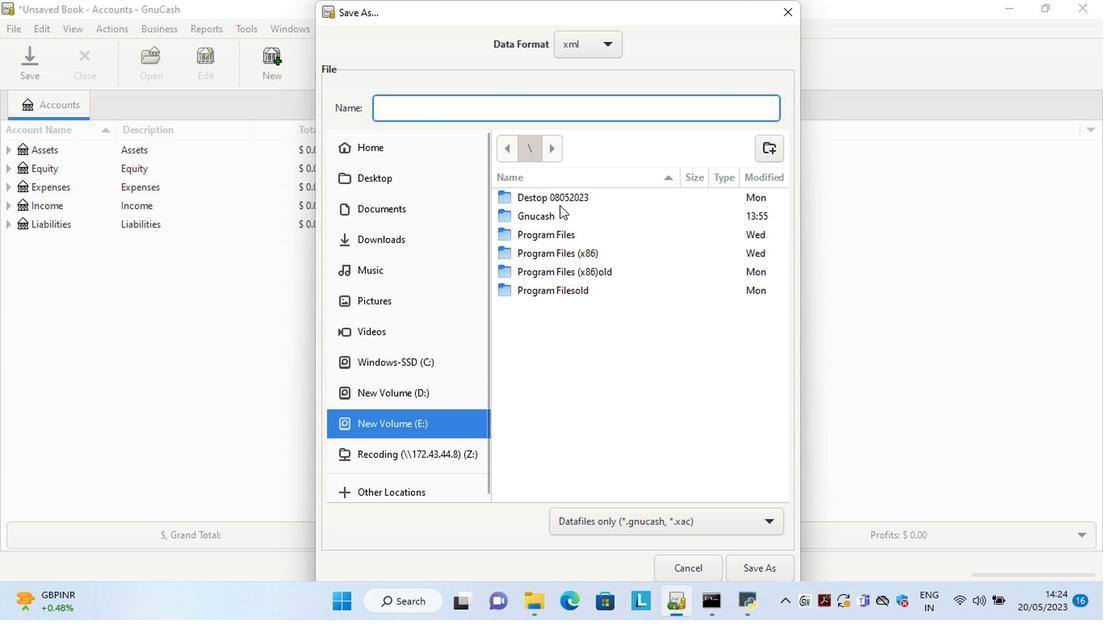 
Action: Mouse pressed left at (540, 220)
Screenshot: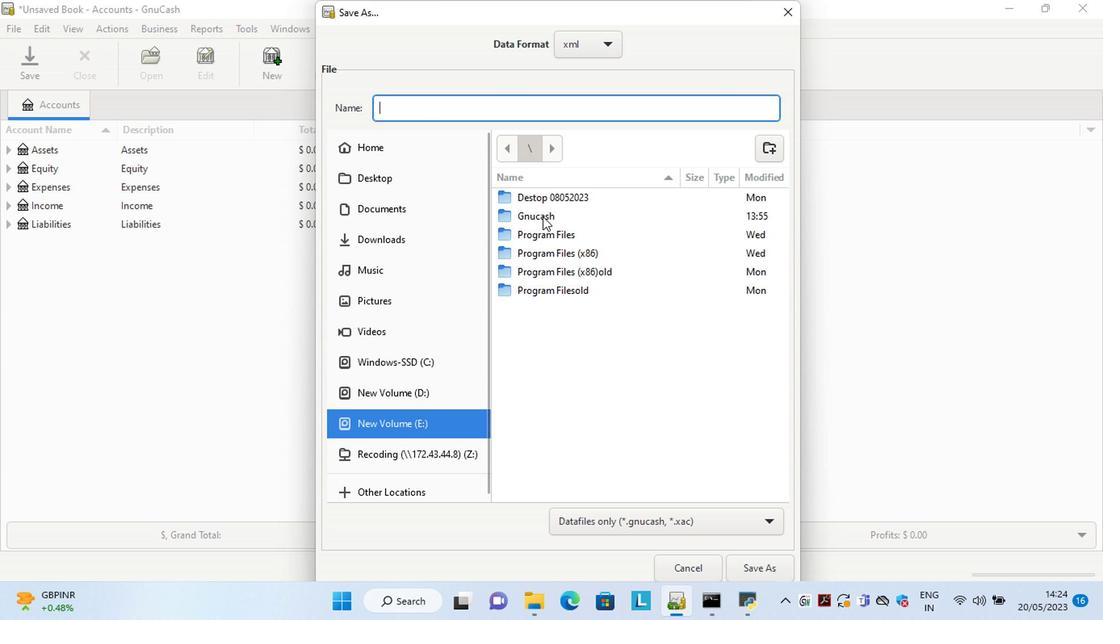 
Action: Mouse pressed left at (540, 220)
Screenshot: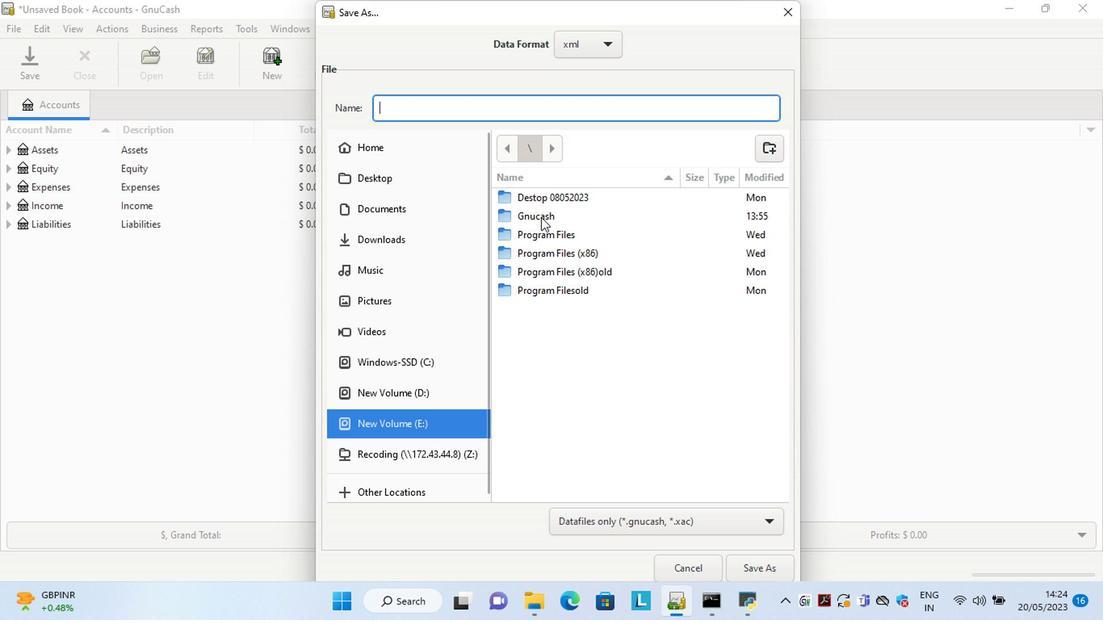 
Action: Mouse moved to (469, 112)
Screenshot: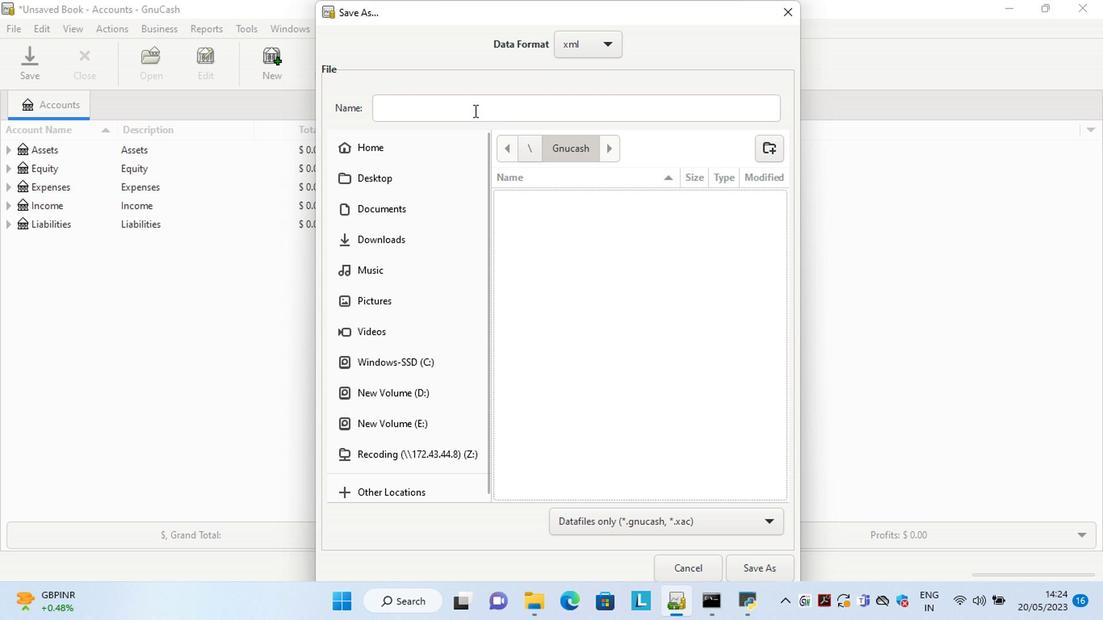 
Action: Mouse pressed left at (469, 112)
Screenshot: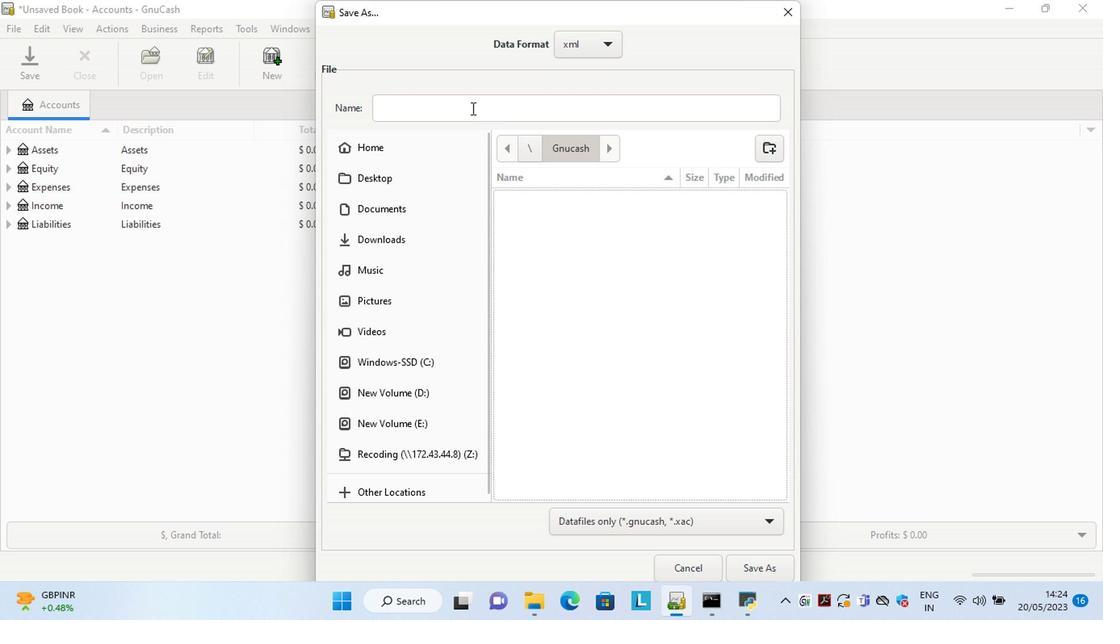 
Action: Key pressed <Key.shift>Max<Key.space><Key.shift>Store
Screenshot: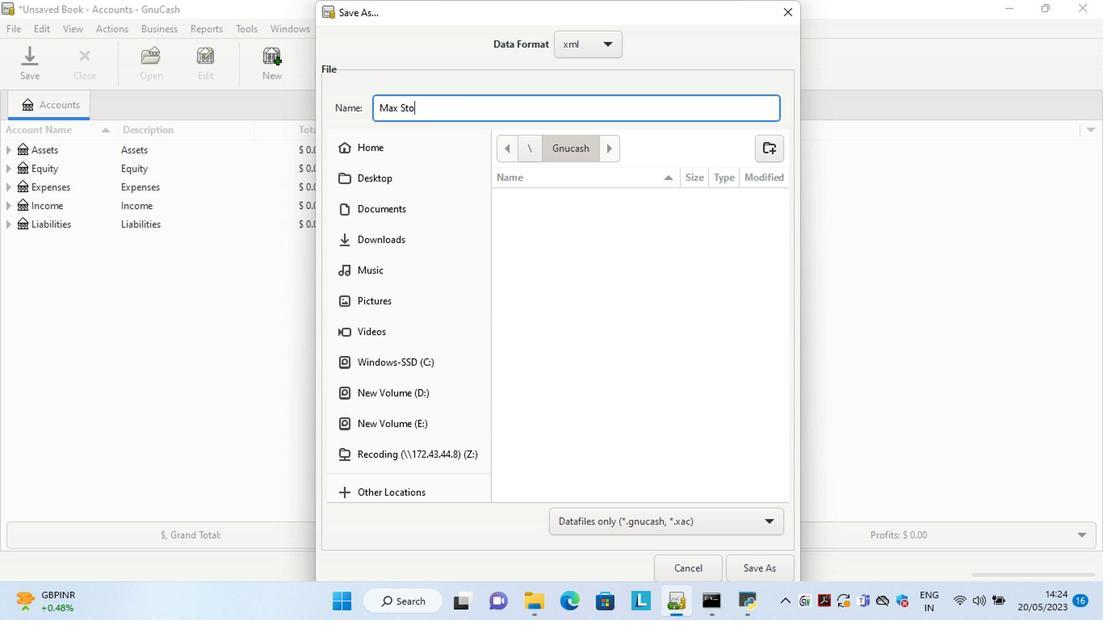 
Action: Mouse moved to (750, 565)
Screenshot: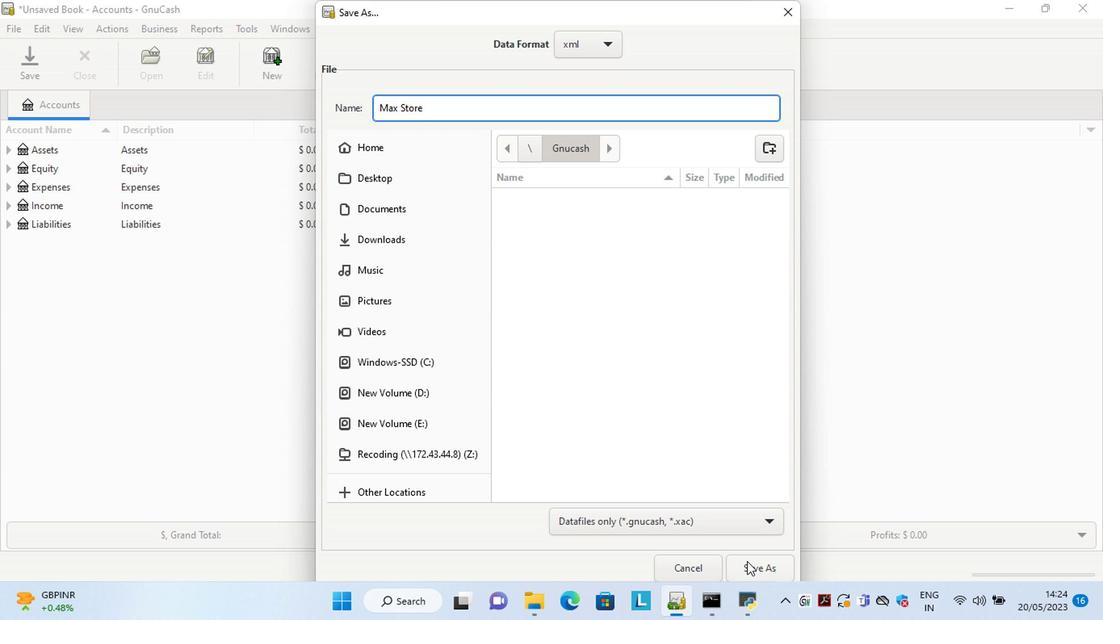 
Action: Mouse pressed left at (750, 565)
Screenshot: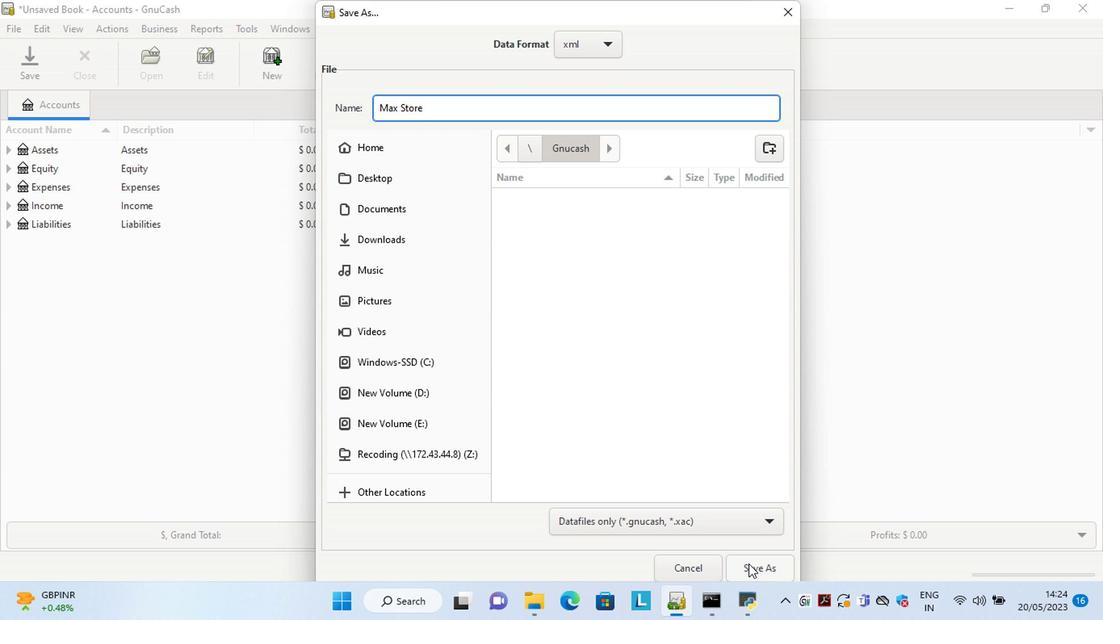 
Action: Mouse moved to (762, 453)
Screenshot: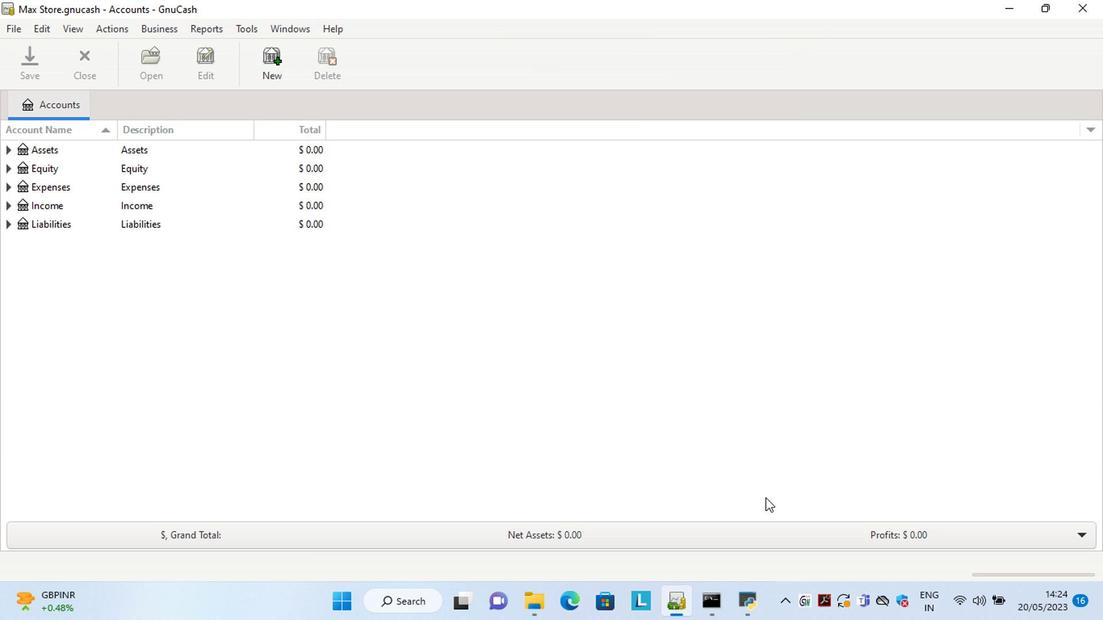 
